 Task: Compose an email with the signature Julian Adams with the subject Update on a customer feedback and the message Could you provide an update on the implementation of the new company policy? from softage.5@softage.net to softage.9@softage.net, select the message and change font size to large, align the email to center Send the email. Finally, move the email from Sent Items to the label Artificial intelligence
Action: Mouse moved to (57, 42)
Screenshot: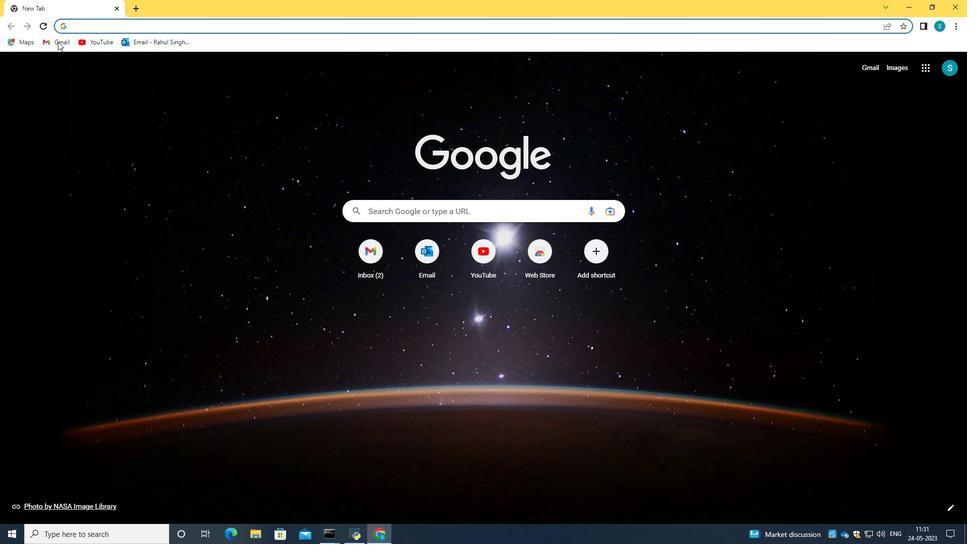 
Action: Mouse pressed left at (57, 42)
Screenshot: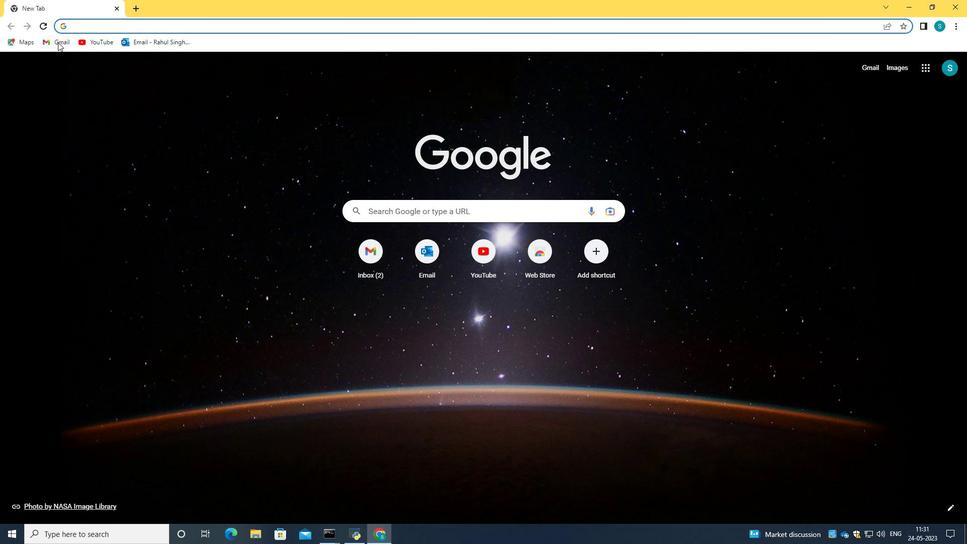 
Action: Mouse moved to (488, 151)
Screenshot: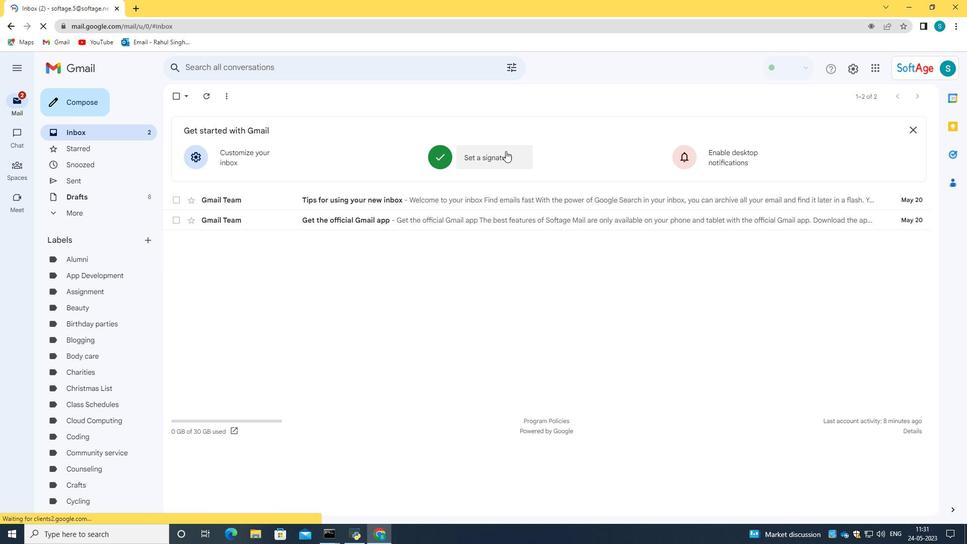 
Action: Mouse pressed left at (488, 151)
Screenshot: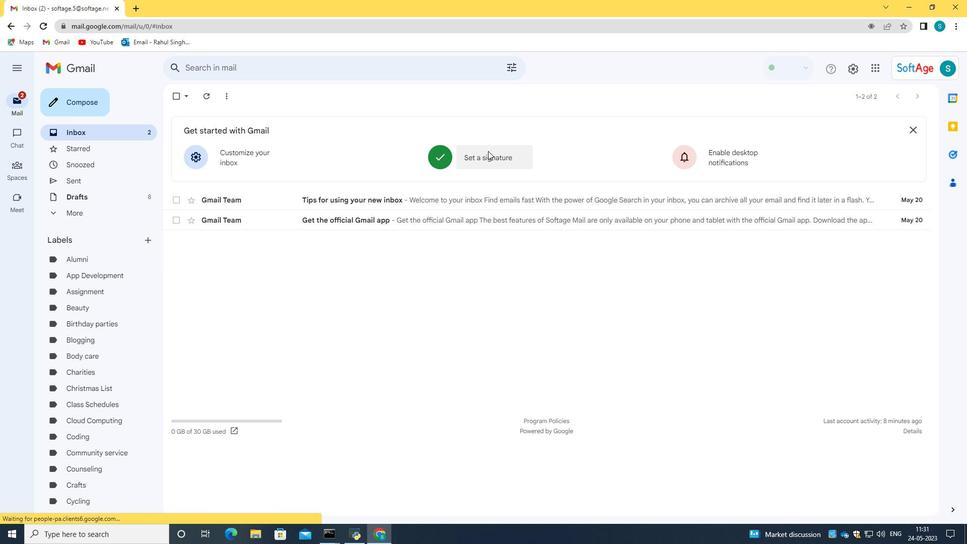 
Action: Mouse moved to (479, 240)
Screenshot: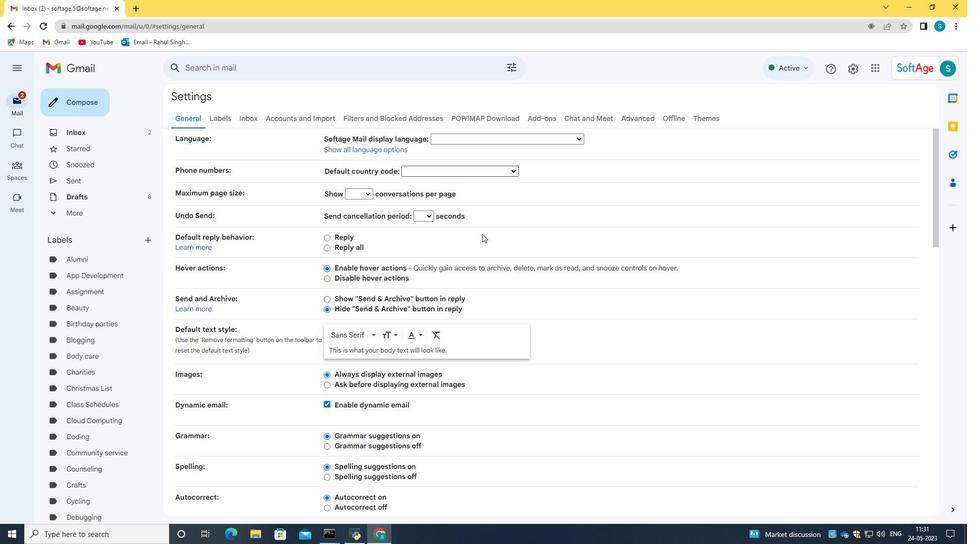 
Action: Mouse scrolled (479, 239) with delta (0, 0)
Screenshot: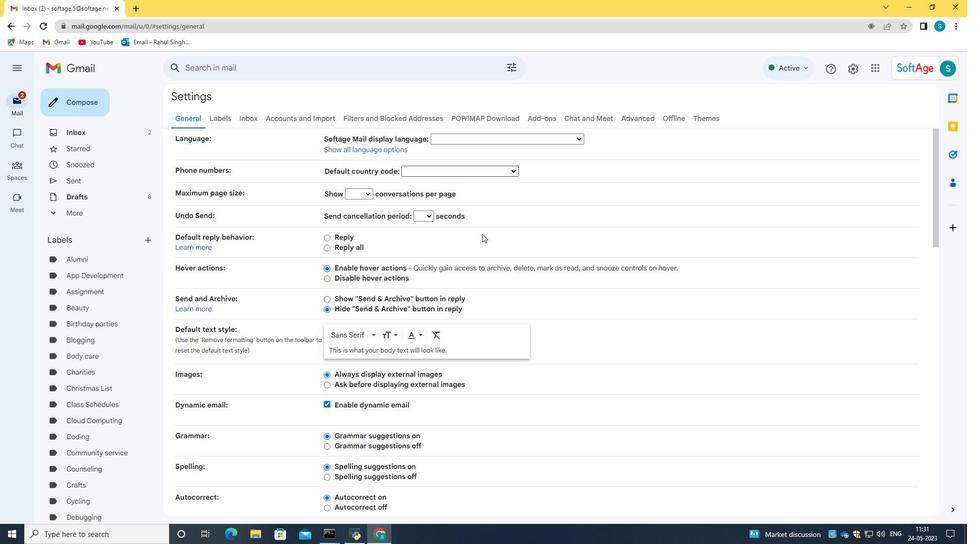 
Action: Mouse scrolled (479, 239) with delta (0, 0)
Screenshot: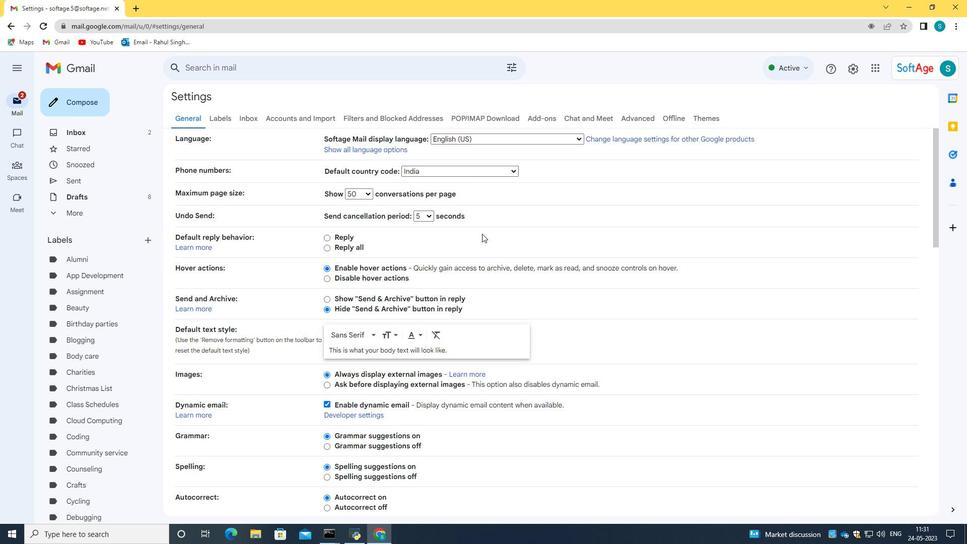 
Action: Mouse scrolled (479, 239) with delta (0, 0)
Screenshot: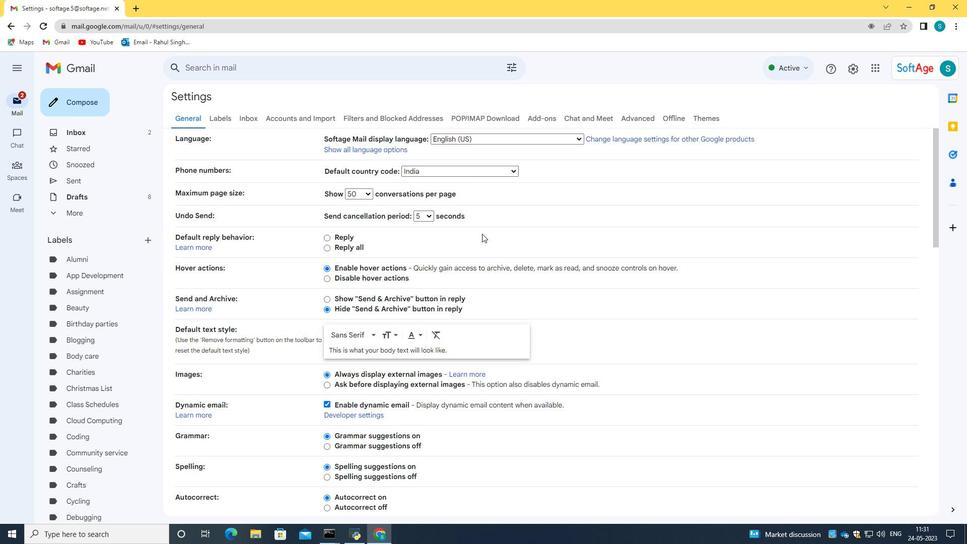 
Action: Mouse scrolled (479, 239) with delta (0, 0)
Screenshot: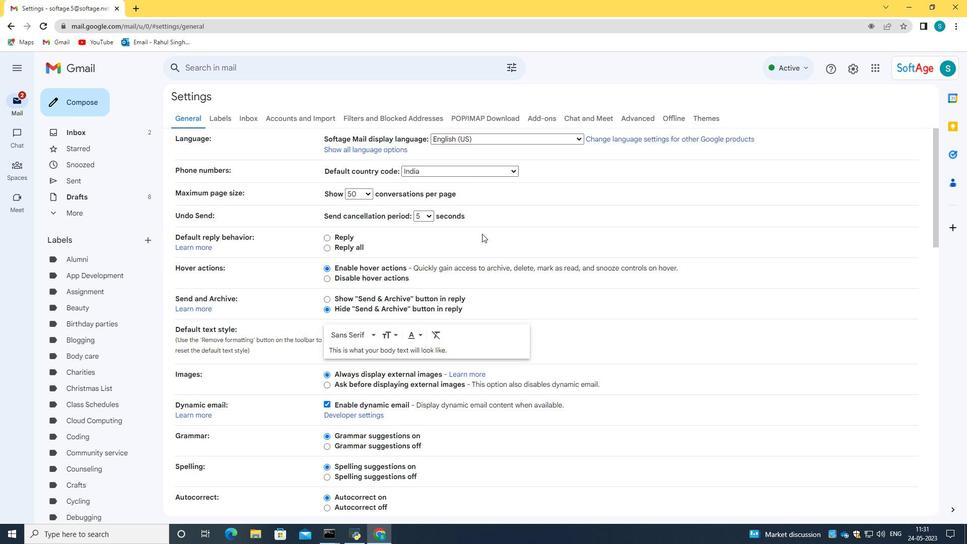 
Action: Mouse moved to (479, 240)
Screenshot: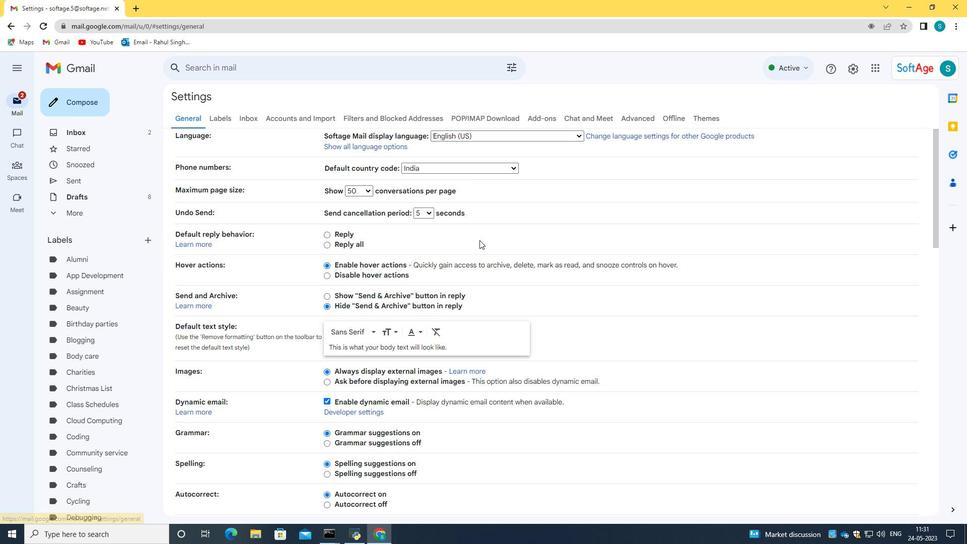 
Action: Mouse scrolled (479, 239) with delta (0, 0)
Screenshot: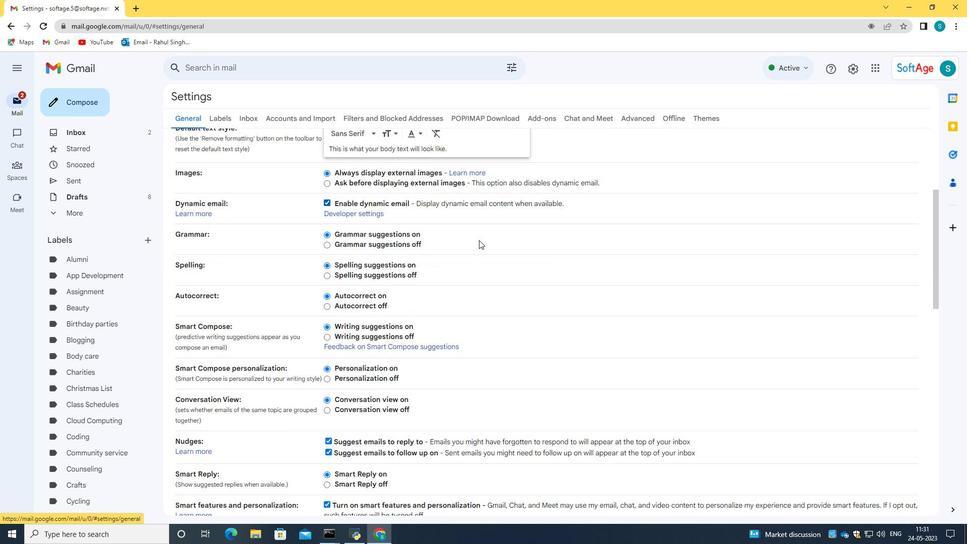 
Action: Mouse scrolled (479, 239) with delta (0, 0)
Screenshot: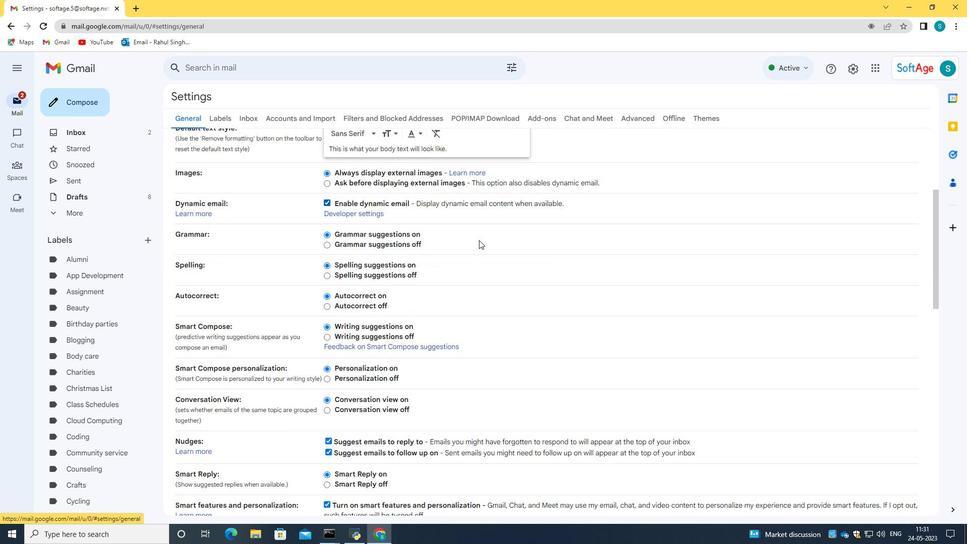 
Action: Mouse scrolled (479, 239) with delta (0, 0)
Screenshot: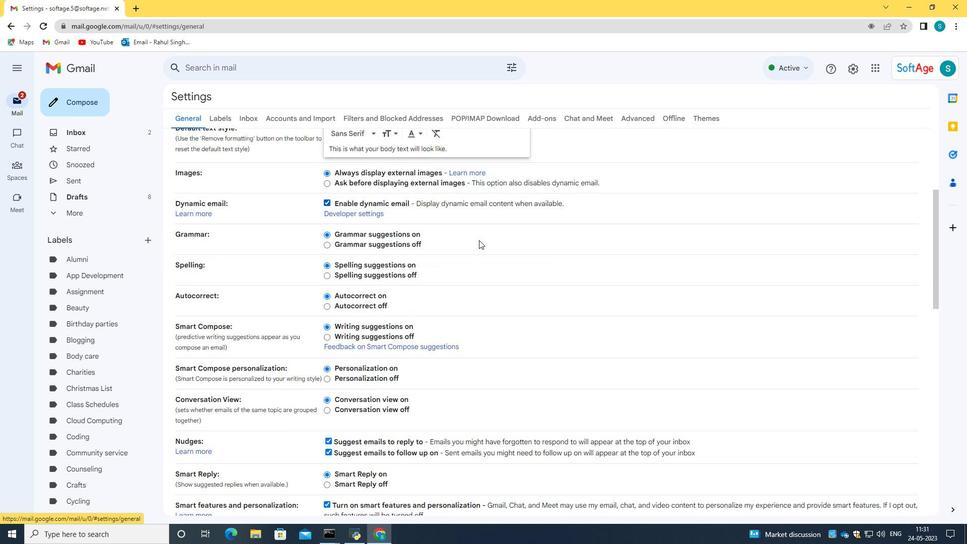 
Action: Mouse scrolled (479, 239) with delta (0, 0)
Screenshot: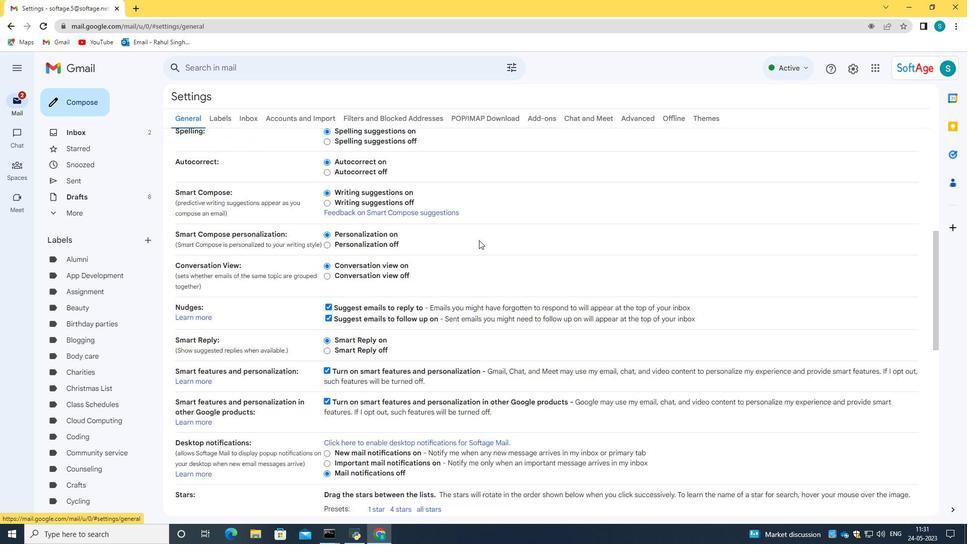 
Action: Mouse scrolled (479, 239) with delta (0, 0)
Screenshot: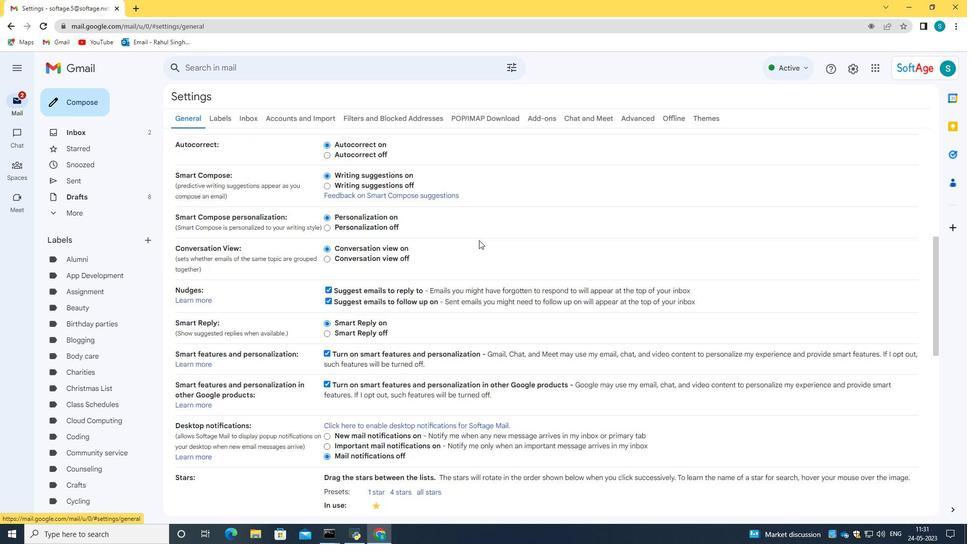 
Action: Mouse scrolled (479, 239) with delta (0, 0)
Screenshot: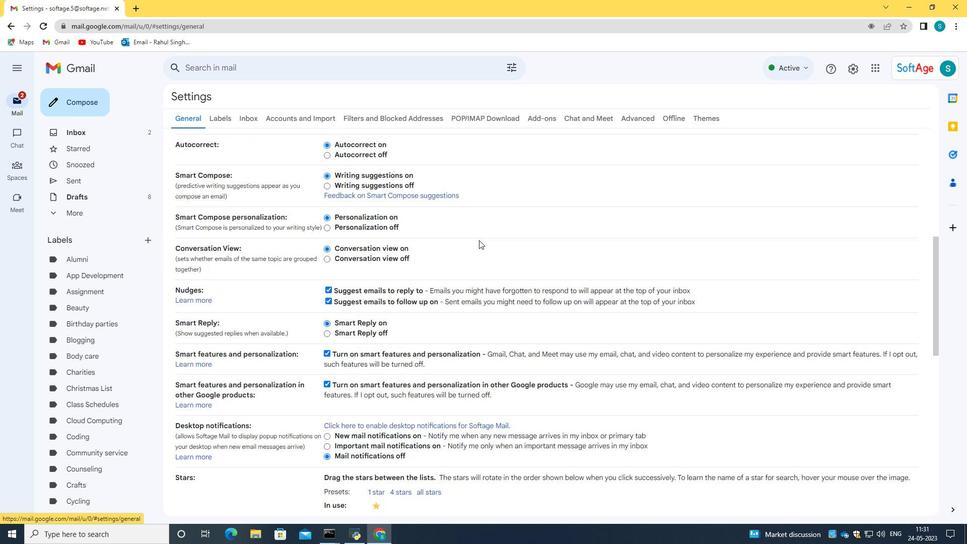 
Action: Mouse scrolled (479, 239) with delta (0, 0)
Screenshot: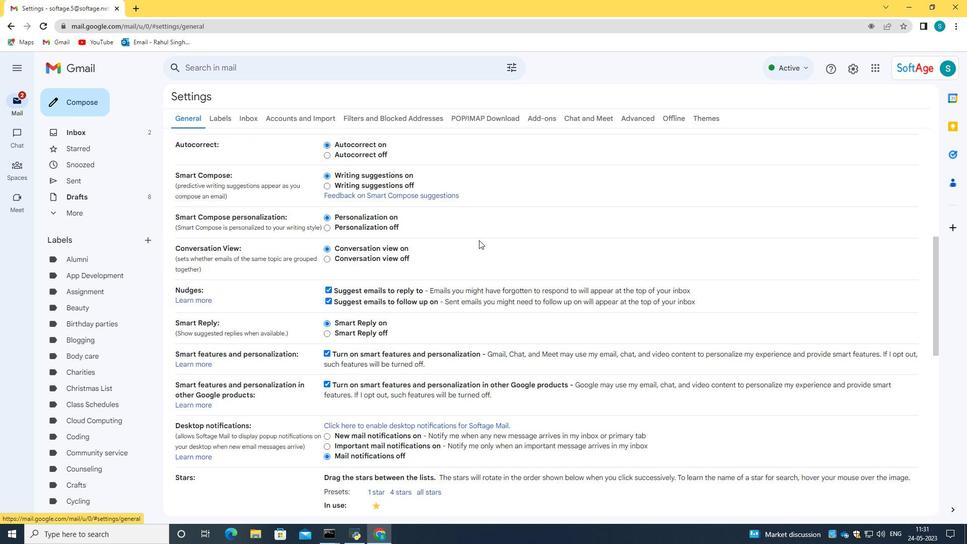 
Action: Mouse scrolled (479, 239) with delta (0, 0)
Screenshot: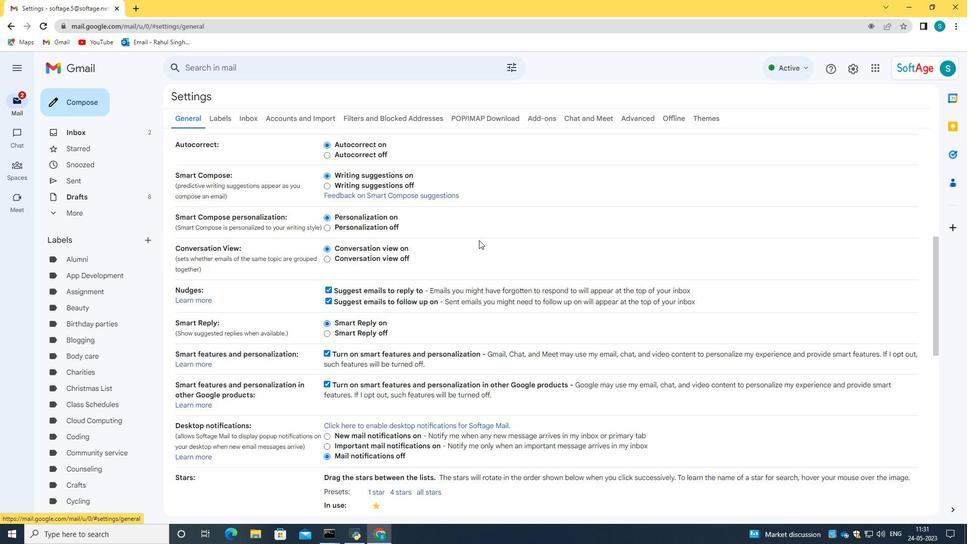 
Action: Mouse moved to (478, 242)
Screenshot: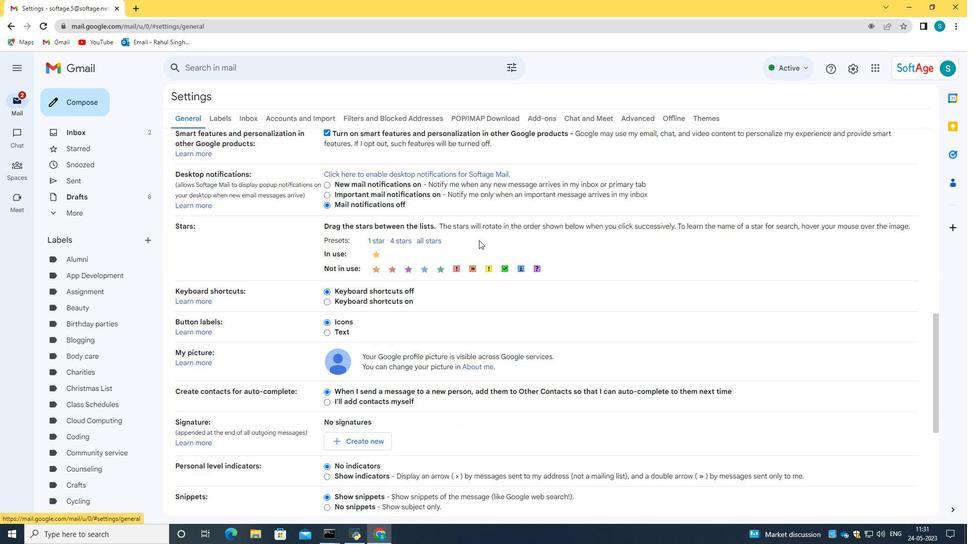 
Action: Mouse scrolled (478, 240) with delta (0, 0)
Screenshot: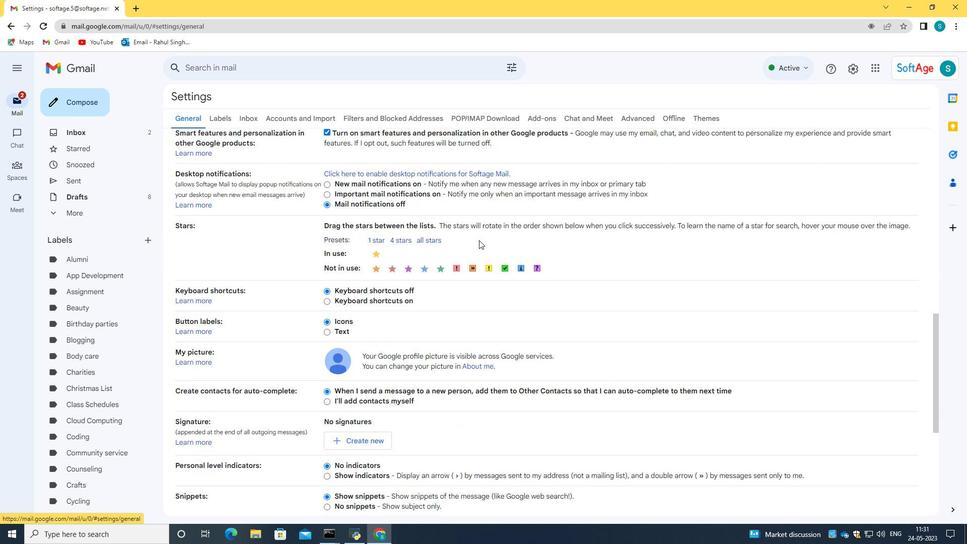 
Action: Mouse scrolled (478, 241) with delta (0, 0)
Screenshot: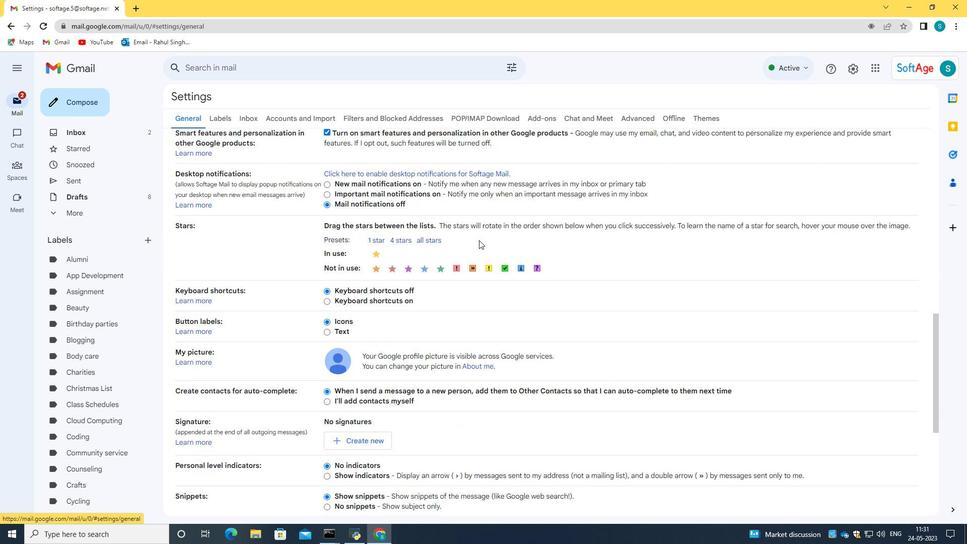 
Action: Mouse scrolled (478, 241) with delta (0, 0)
Screenshot: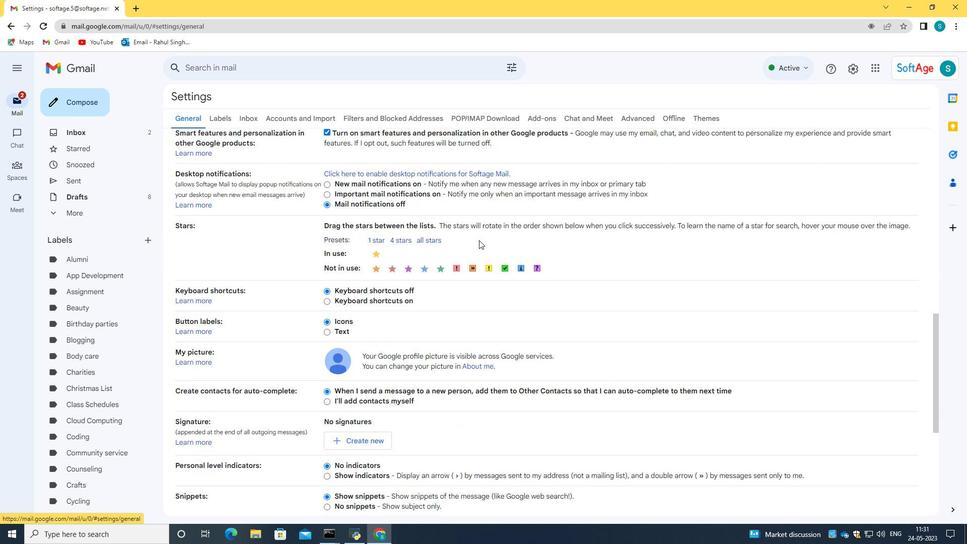 
Action: Mouse moved to (446, 342)
Screenshot: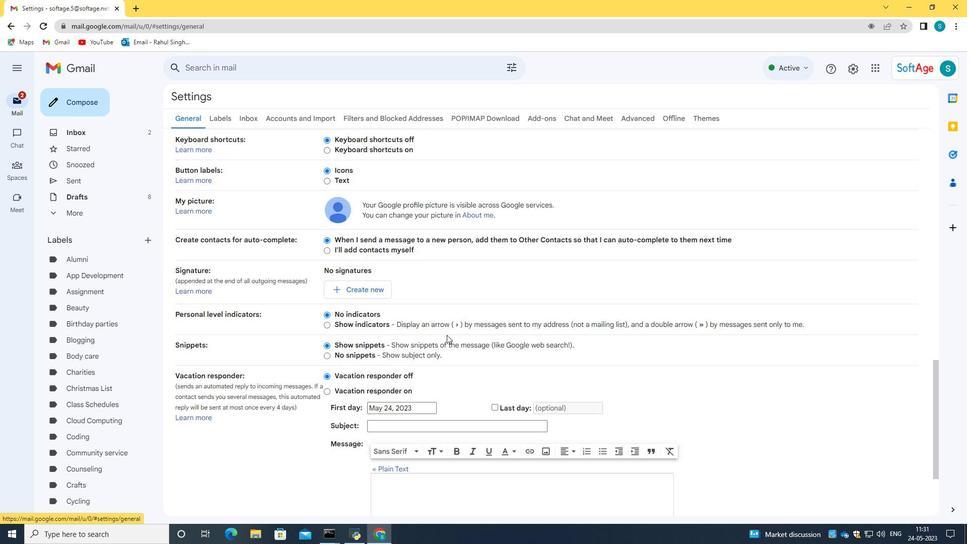 
Action: Mouse scrolled (446, 341) with delta (0, 0)
Screenshot: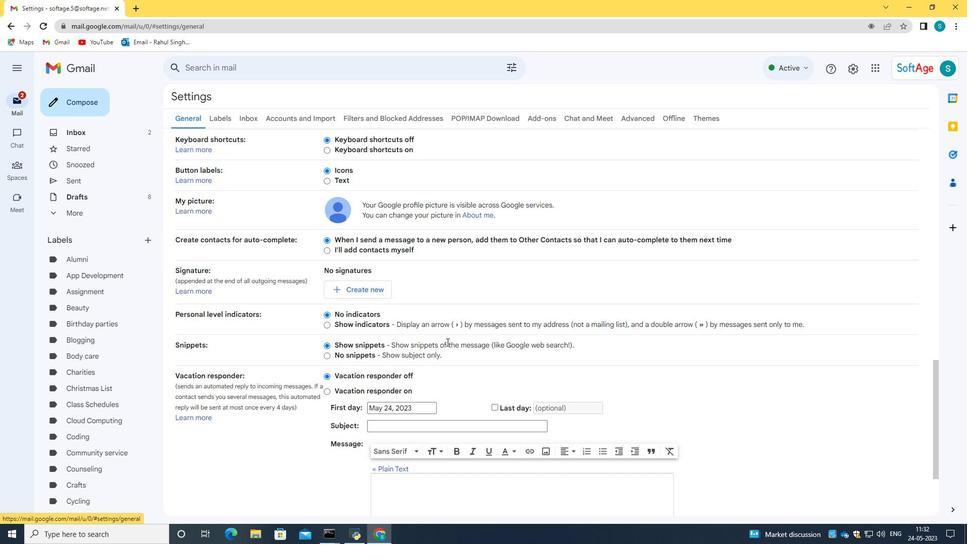 
Action: Mouse moved to (348, 225)
Screenshot: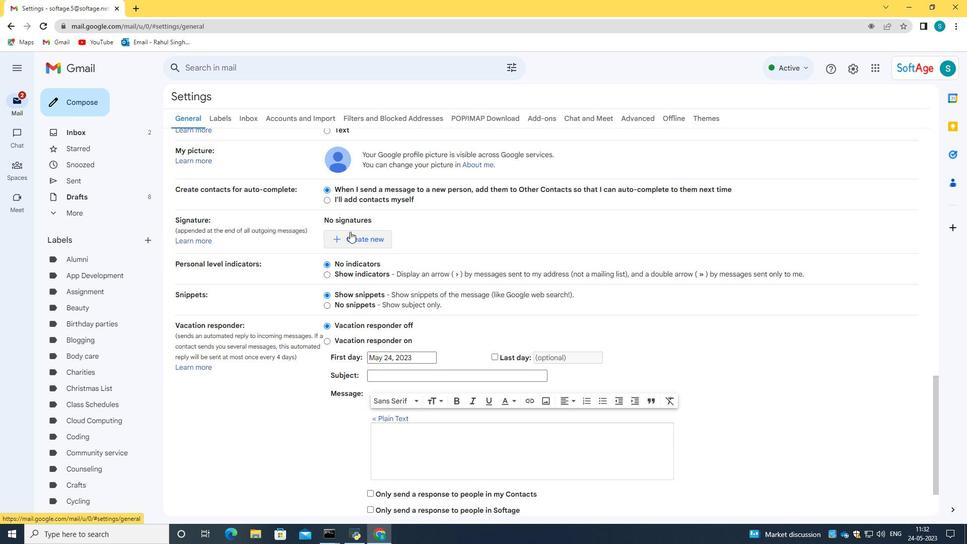 
Action: Mouse pressed left at (348, 225)
Screenshot: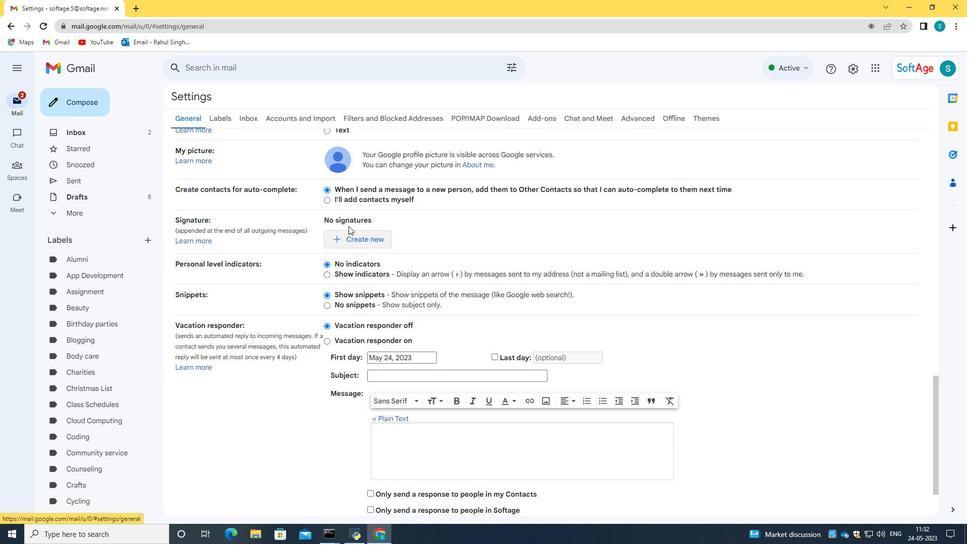 
Action: Mouse moved to (350, 242)
Screenshot: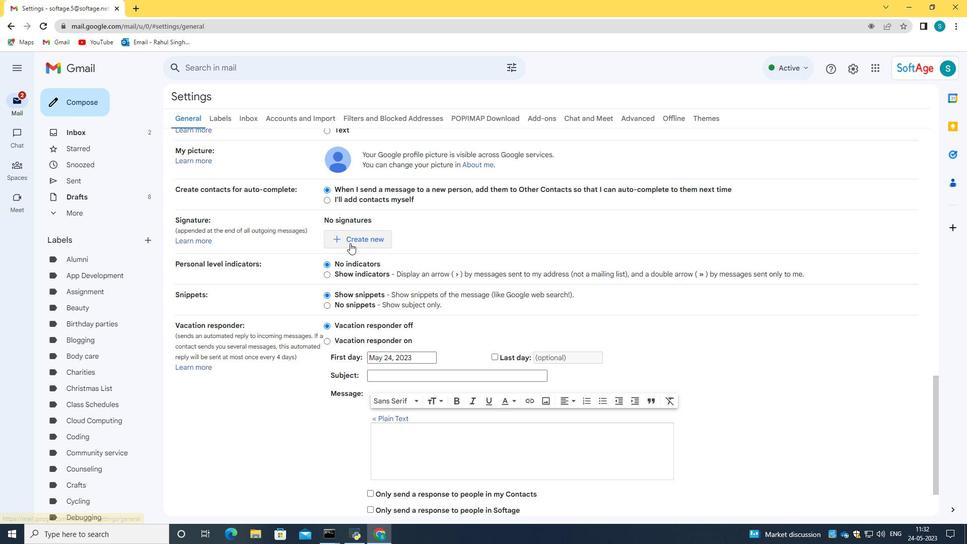 
Action: Mouse pressed left at (350, 242)
Screenshot: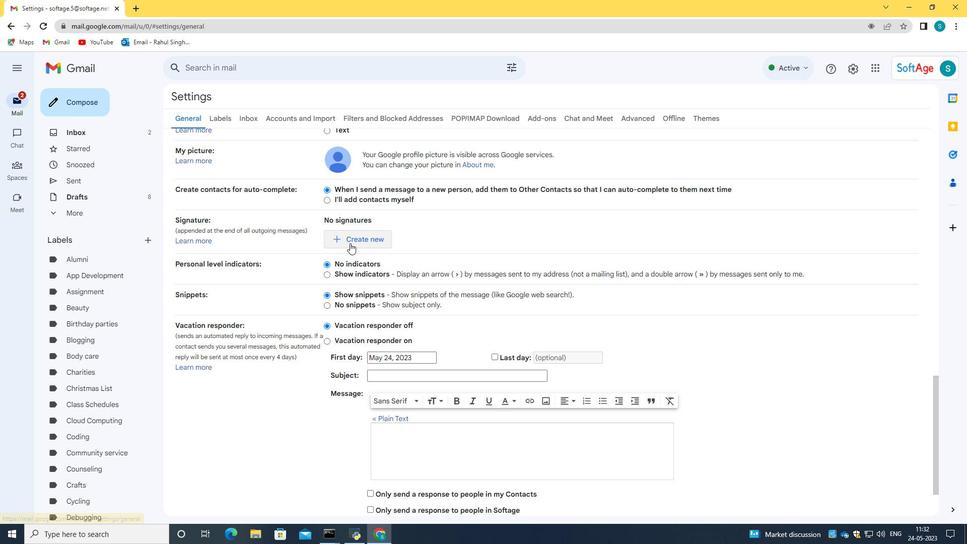 
Action: Mouse moved to (439, 299)
Screenshot: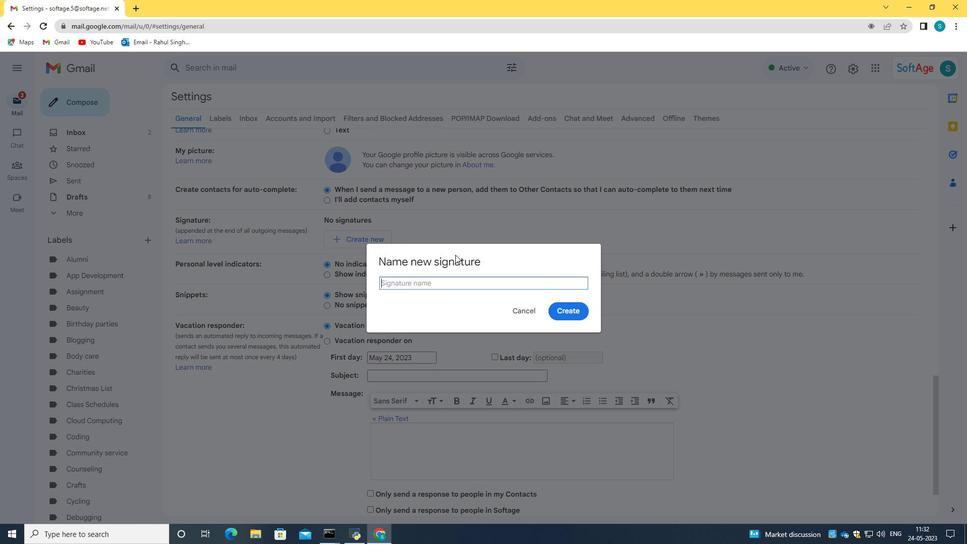 
Action: Key pressed <Key.caps_lock>J<Key.caps_lock>ulian<Key.space><Key.caps_lock>A<Key.caps_lock>dams
Screenshot: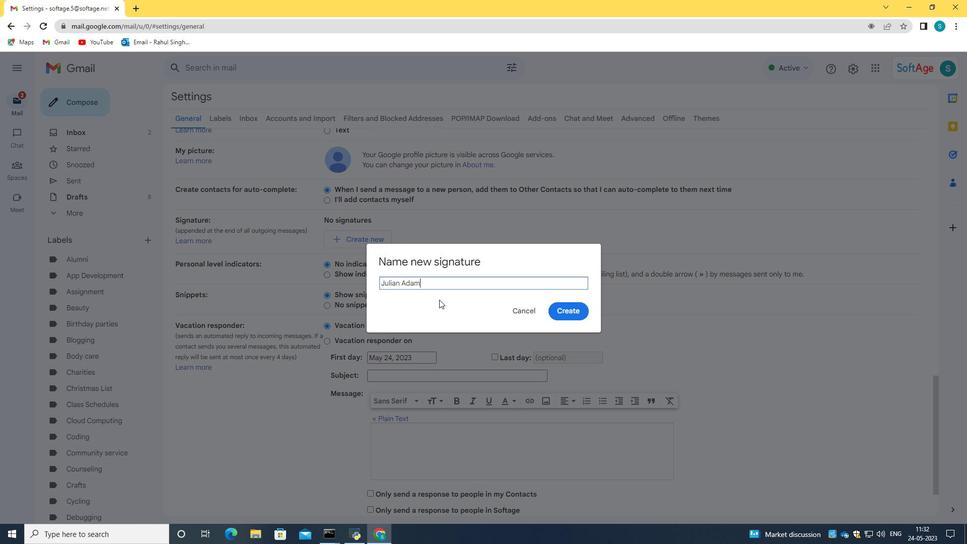 
Action: Mouse scrolled (439, 299) with delta (0, 0)
Screenshot: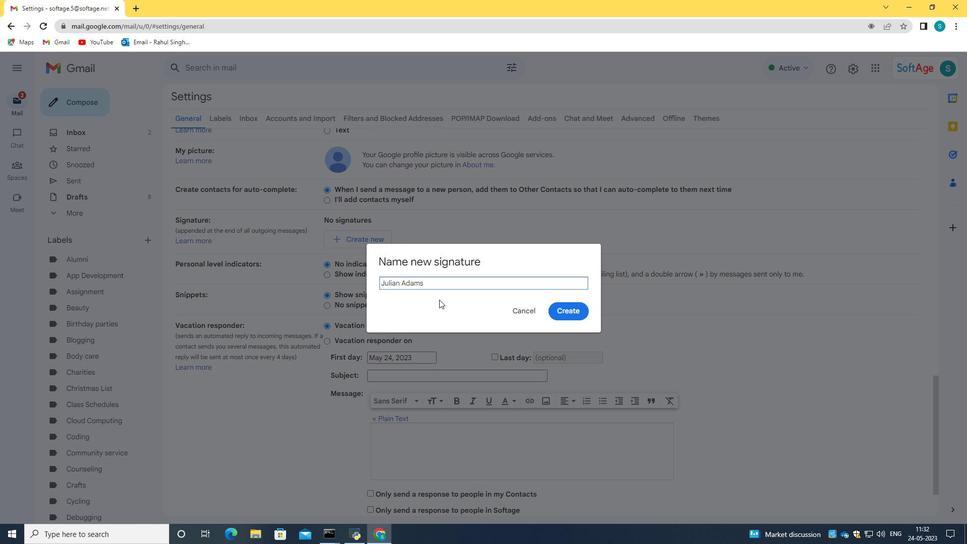 
Action: Mouse moved to (561, 305)
Screenshot: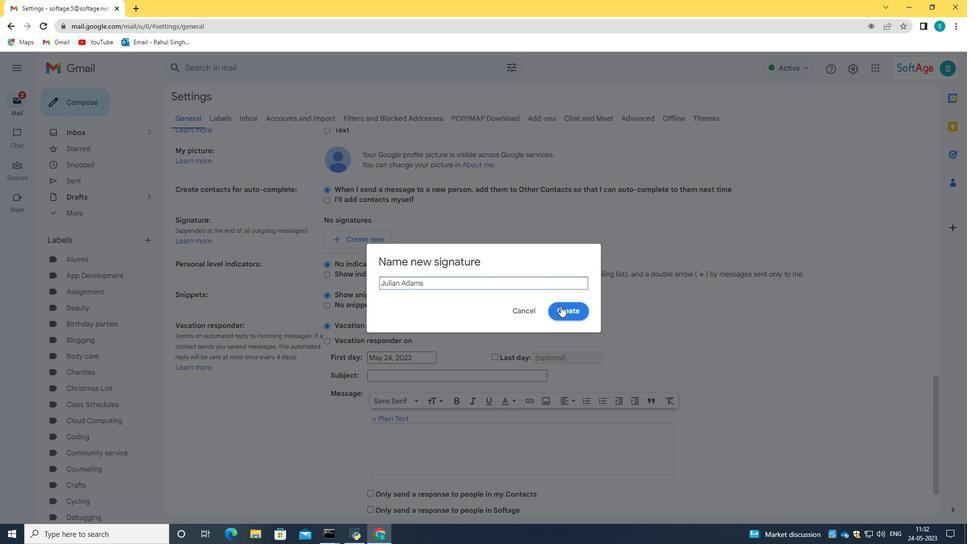 
Action: Mouse pressed left at (561, 305)
Screenshot: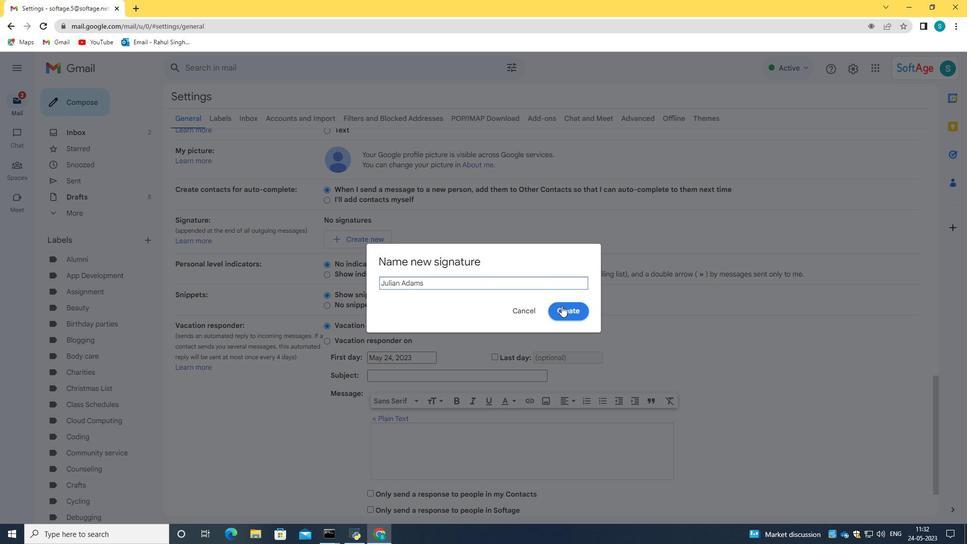 
Action: Mouse moved to (499, 251)
Screenshot: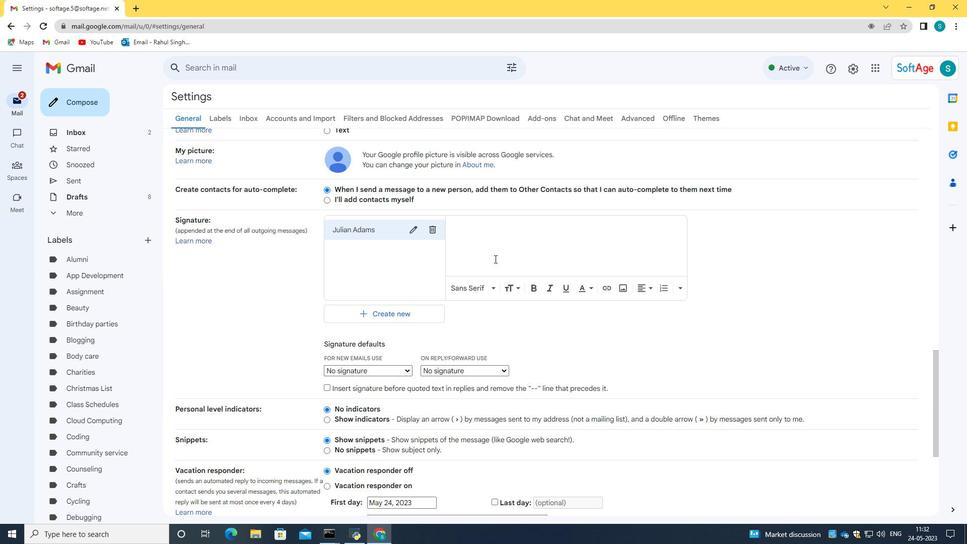 
Action: Mouse pressed left at (499, 251)
Screenshot: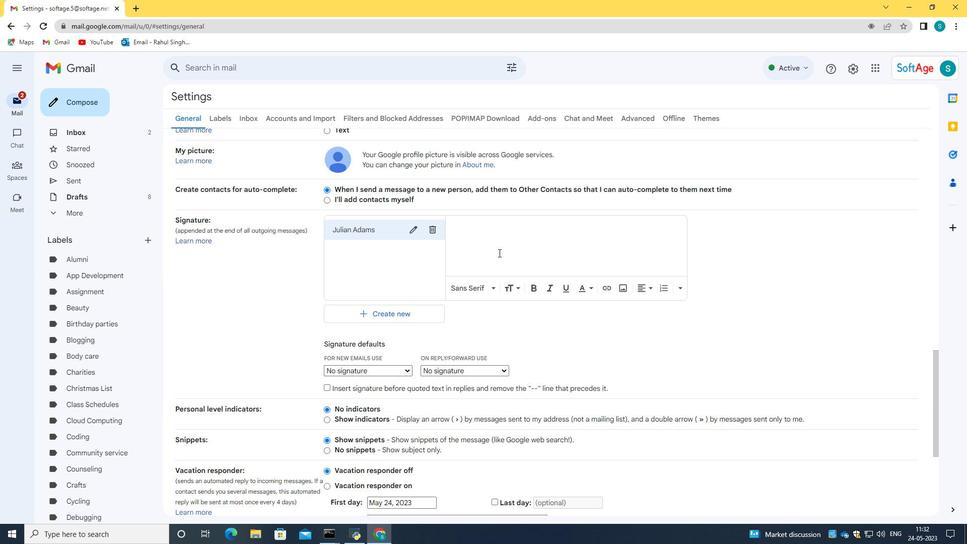 
Action: Key pressed <Key.caps_lock>J<Key.caps_lock>ulian<Key.space><Key.caps_lock>A<Key.caps_lock>dams
Screenshot: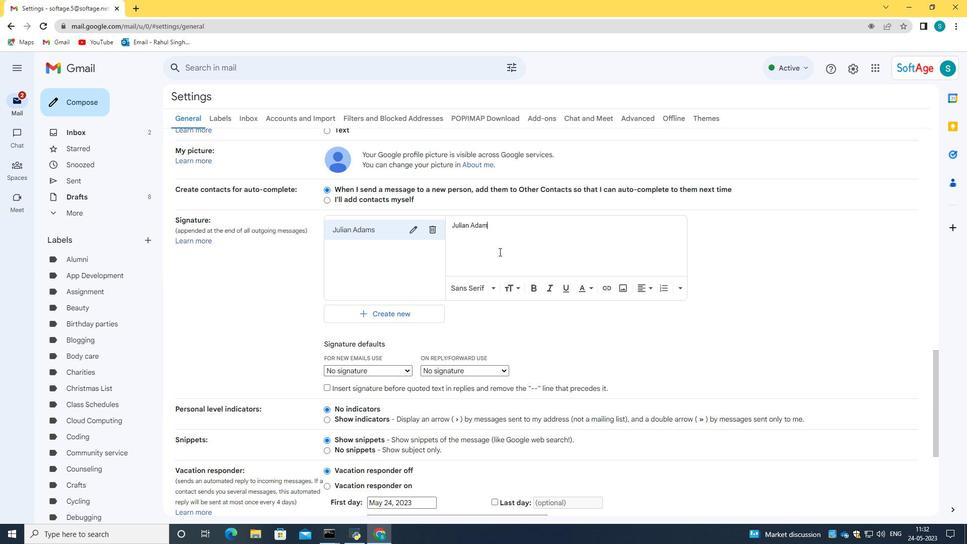 
Action: Mouse scrolled (499, 251) with delta (0, 0)
Screenshot: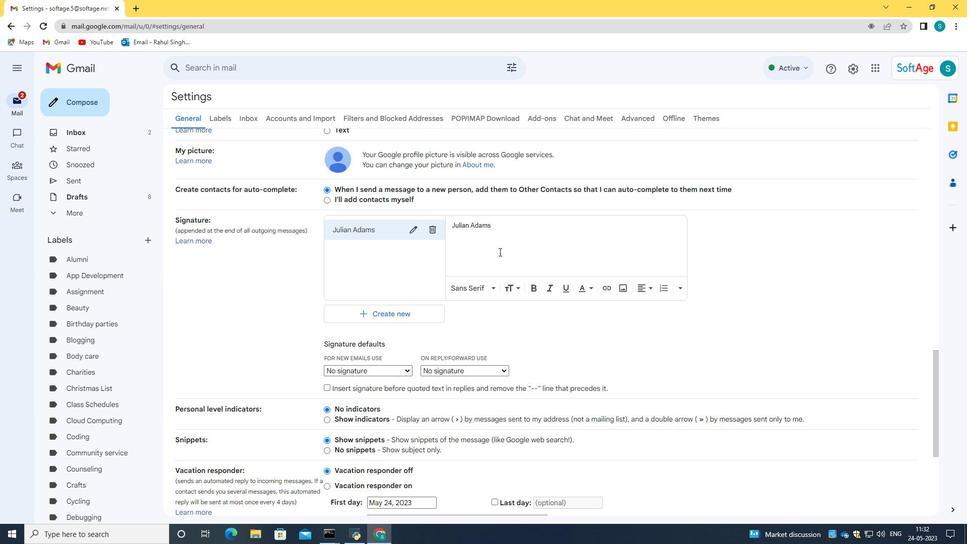 
Action: Mouse scrolled (499, 251) with delta (0, 0)
Screenshot: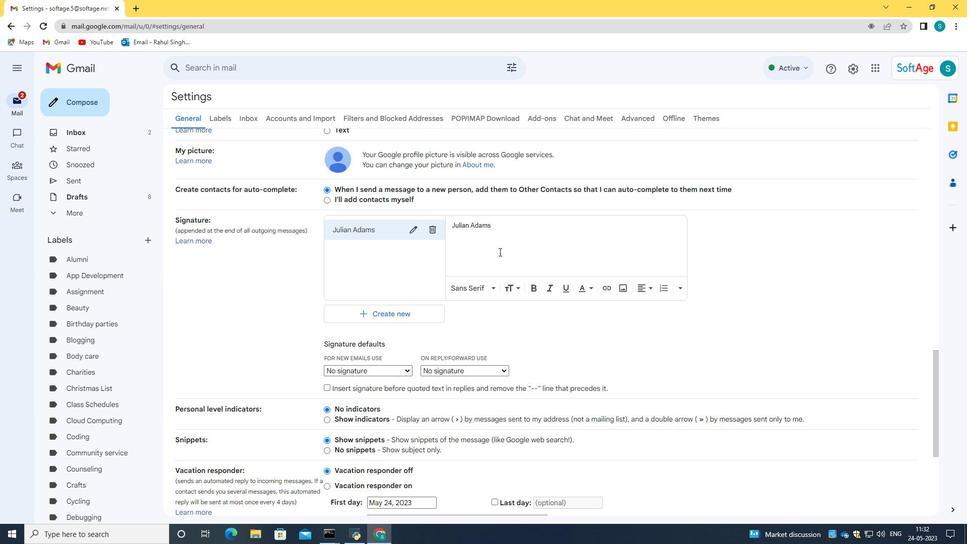 
Action: Mouse scrolled (499, 251) with delta (0, 0)
Screenshot: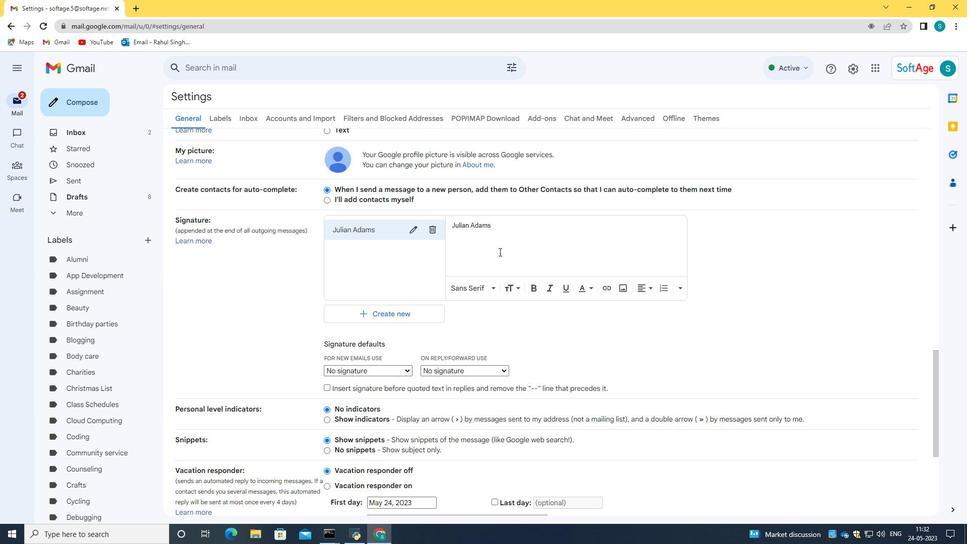 
Action: Mouse scrolled (499, 251) with delta (0, 0)
Screenshot: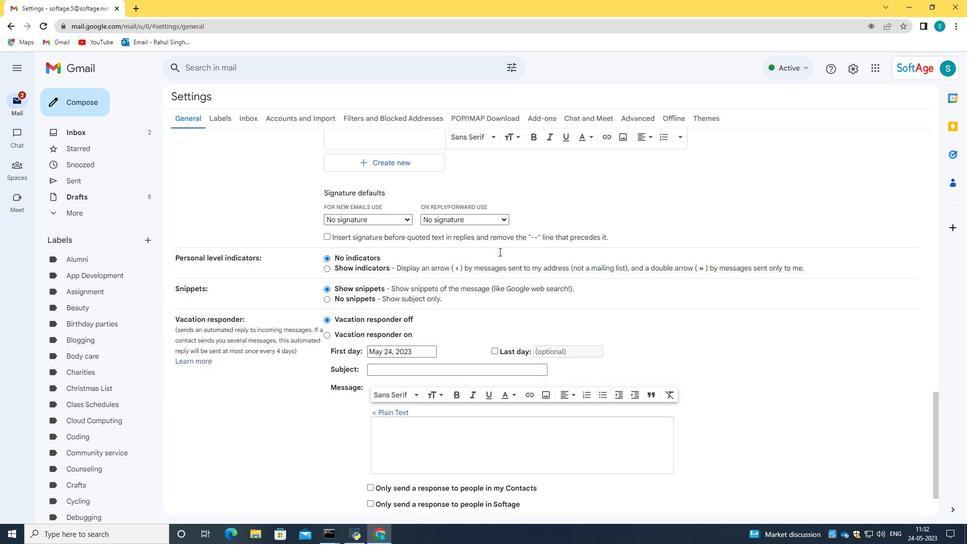 
Action: Mouse scrolled (499, 251) with delta (0, 0)
Screenshot: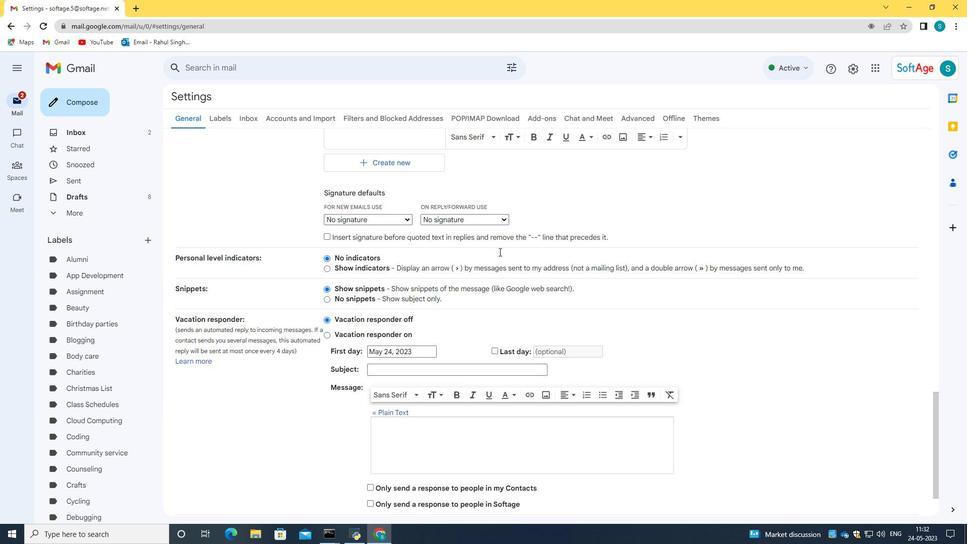 
Action: Mouse scrolled (499, 251) with delta (0, 0)
Screenshot: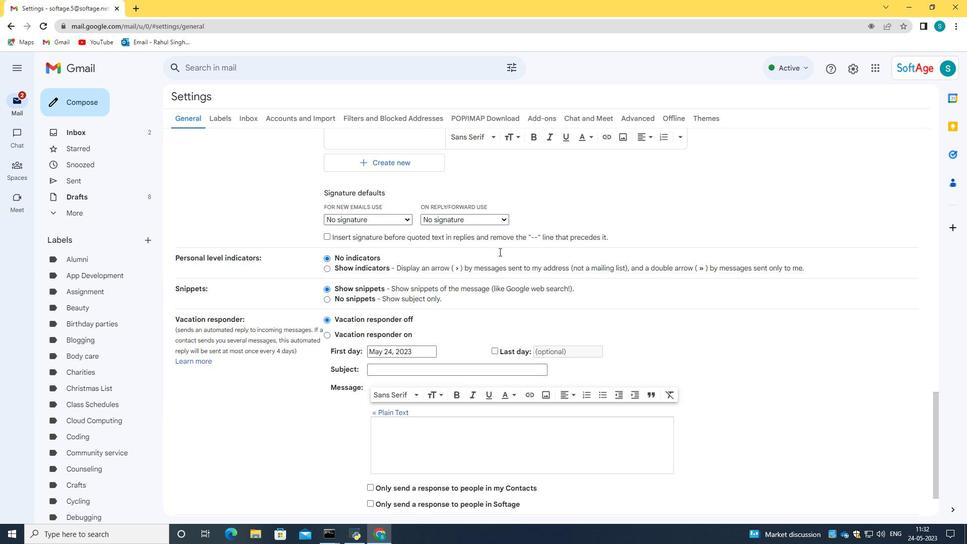 
Action: Mouse moved to (485, 339)
Screenshot: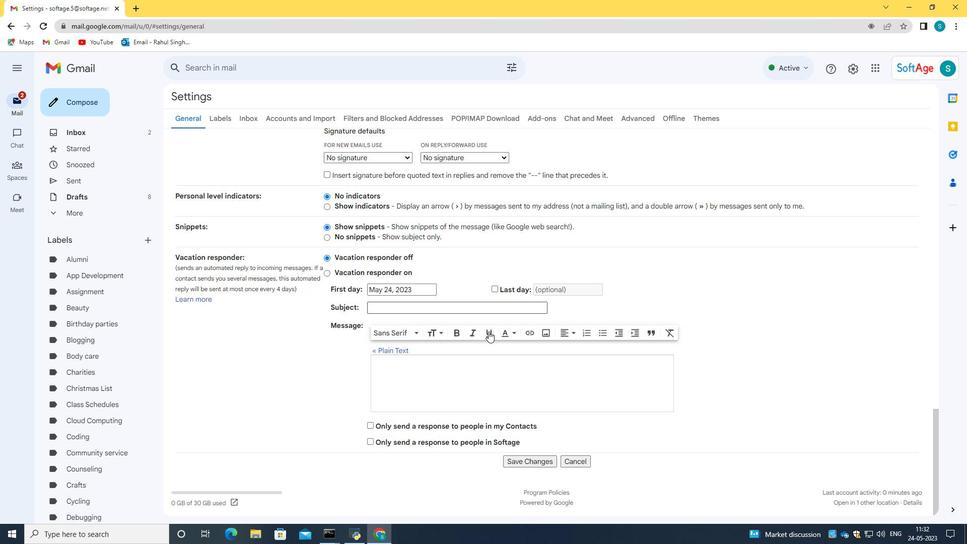 
Action: Mouse scrolled (485, 339) with delta (0, 0)
Screenshot: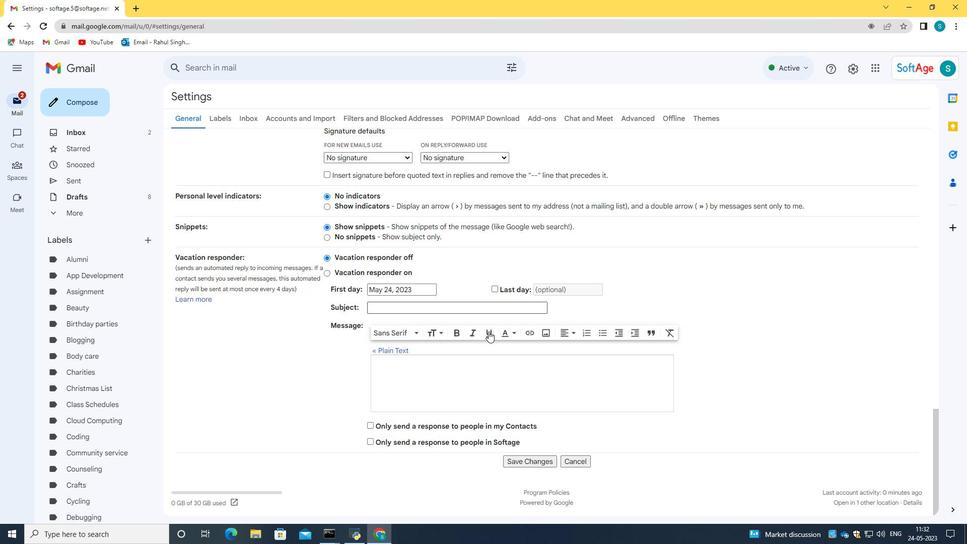 
Action: Mouse moved to (518, 463)
Screenshot: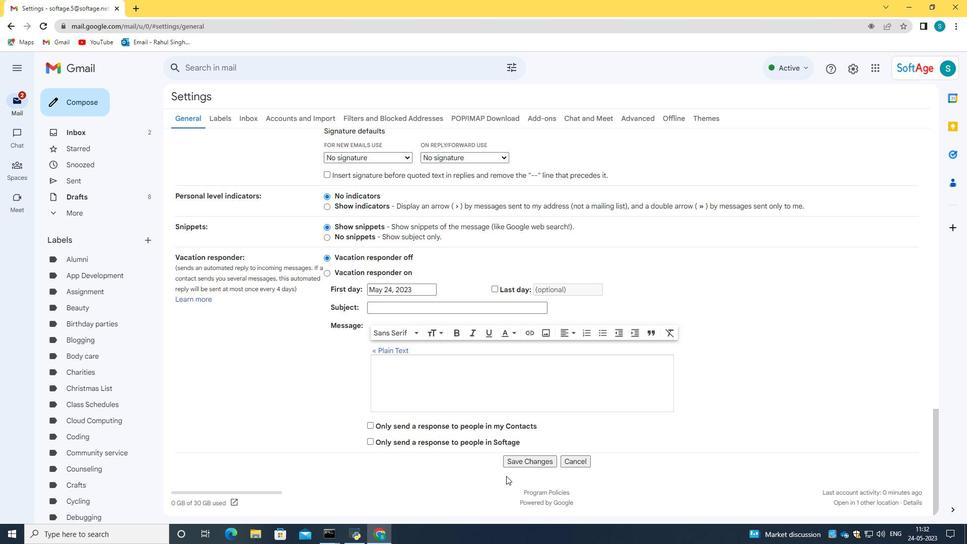 
Action: Mouse pressed left at (518, 463)
Screenshot: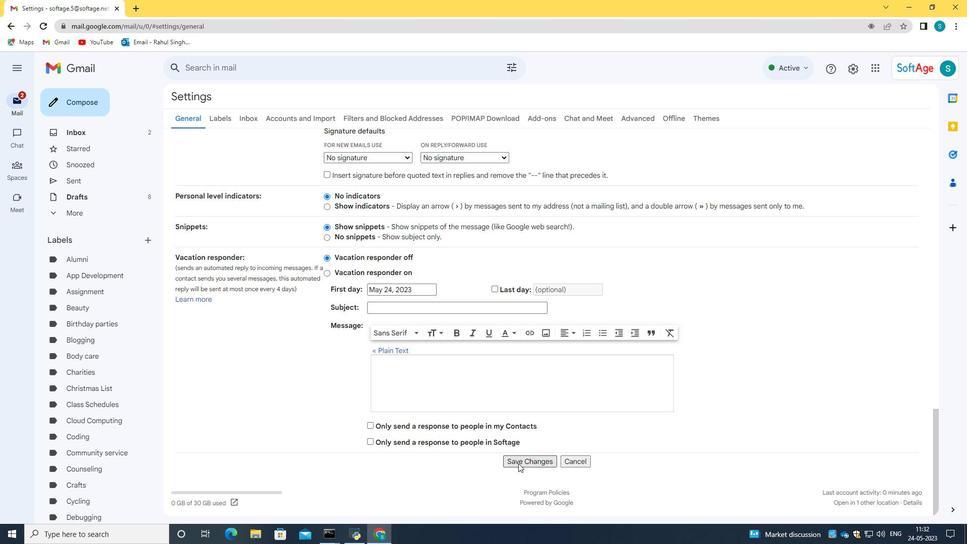 
Action: Mouse moved to (80, 100)
Screenshot: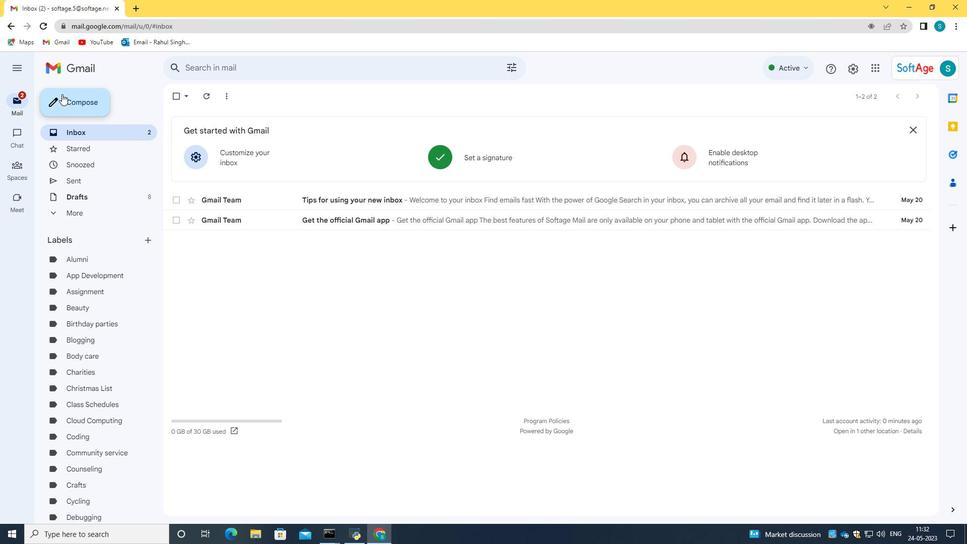 
Action: Mouse pressed left at (80, 100)
Screenshot: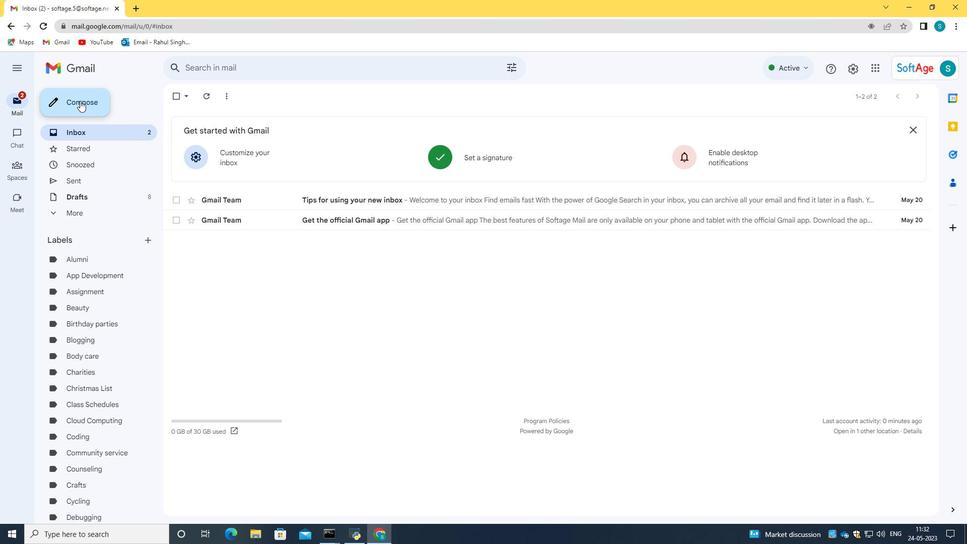 
Action: Mouse moved to (906, 222)
Screenshot: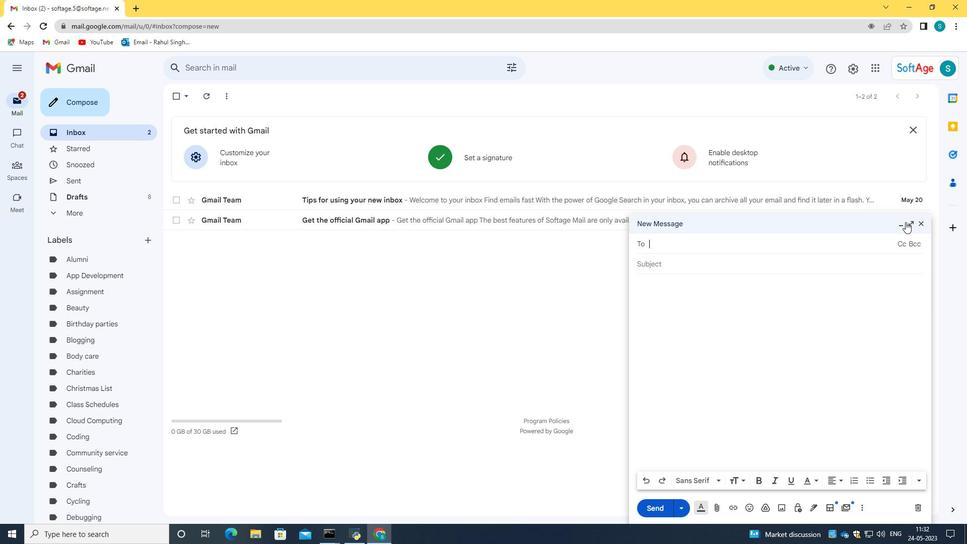 
Action: Mouse pressed left at (906, 222)
Screenshot: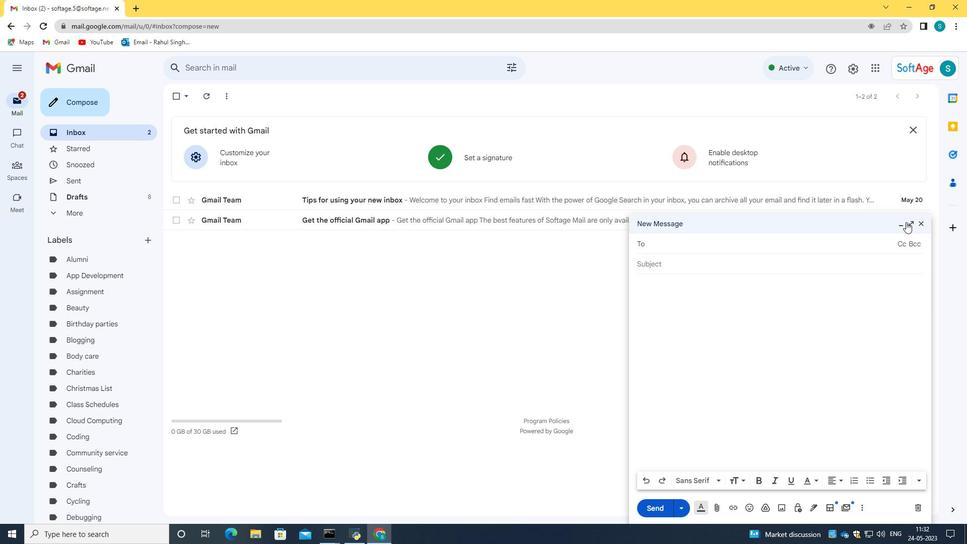
Action: Mouse moved to (911, 514)
Screenshot: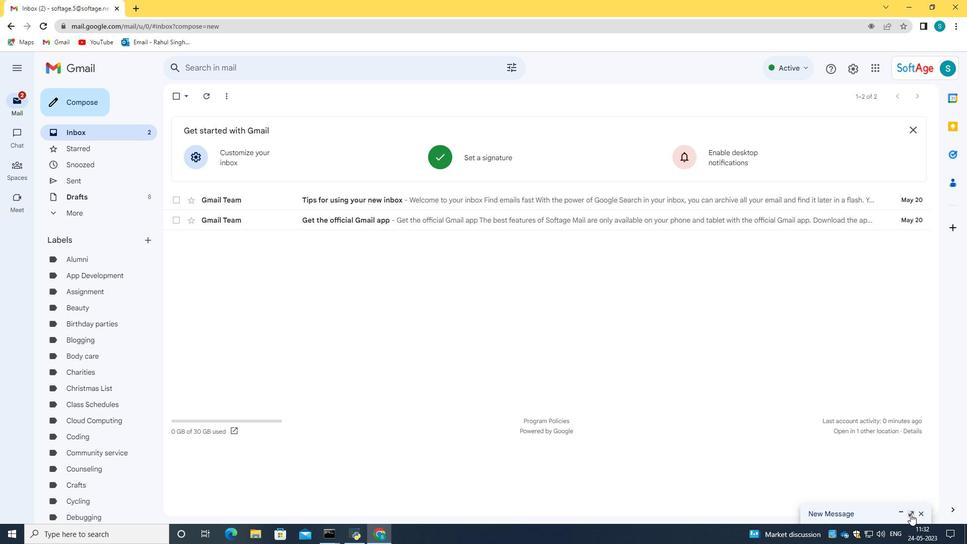 
Action: Mouse pressed left at (911, 514)
Screenshot: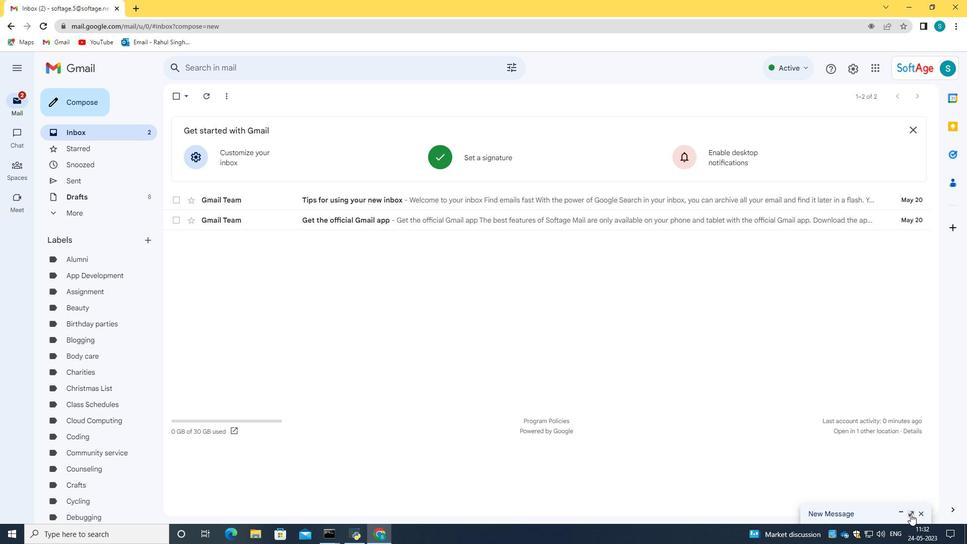 
Action: Mouse moved to (267, 495)
Screenshot: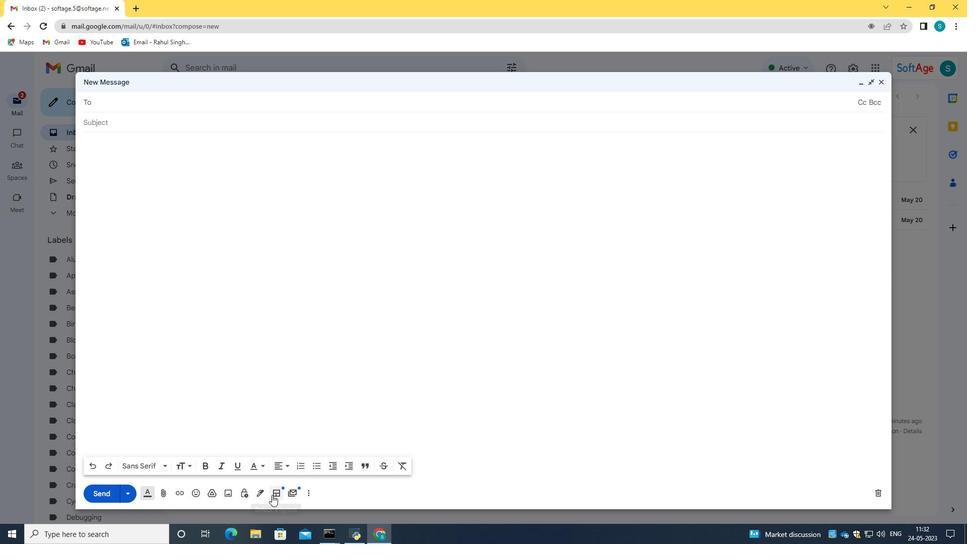 
Action: Mouse pressed left at (267, 495)
Screenshot: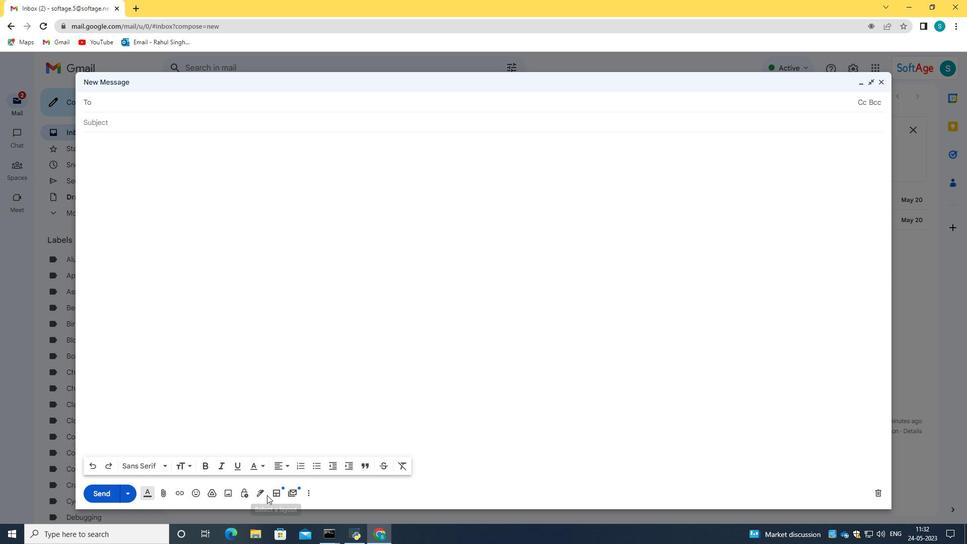 
Action: Mouse moved to (257, 493)
Screenshot: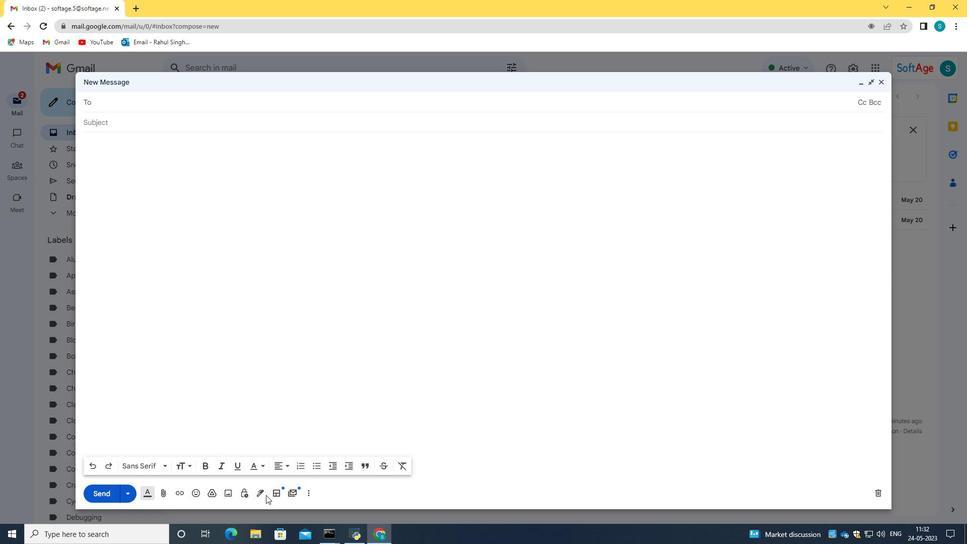 
Action: Mouse pressed left at (257, 493)
Screenshot: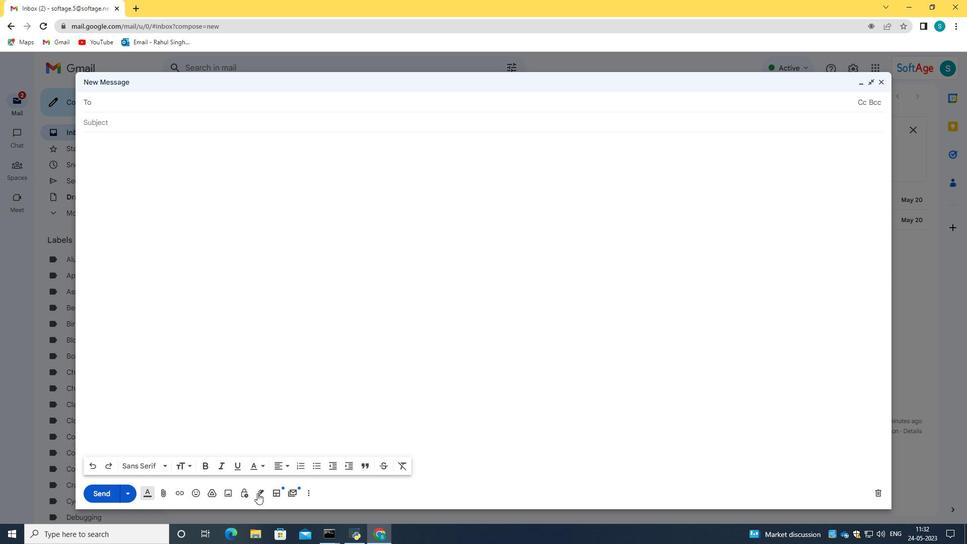 
Action: Mouse moved to (305, 473)
Screenshot: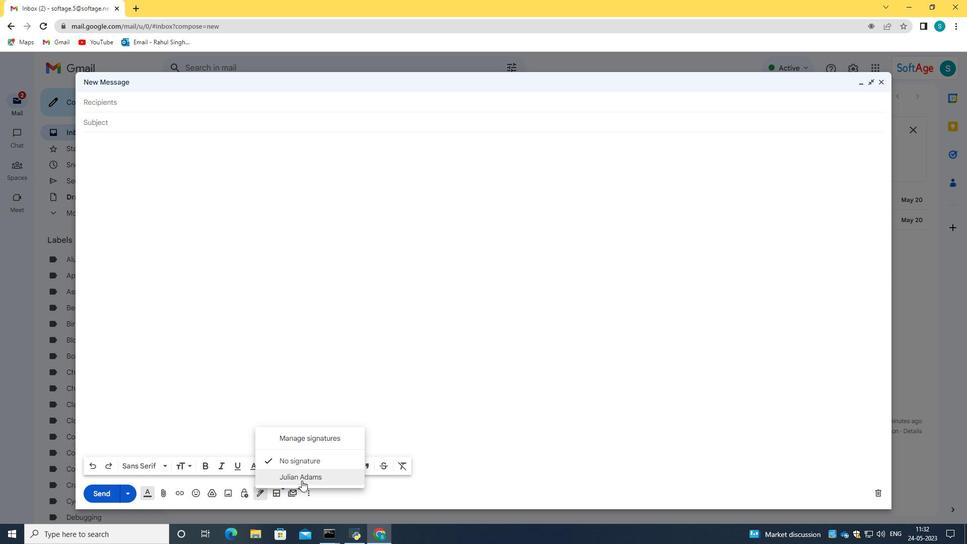 
Action: Mouse pressed left at (305, 473)
Screenshot: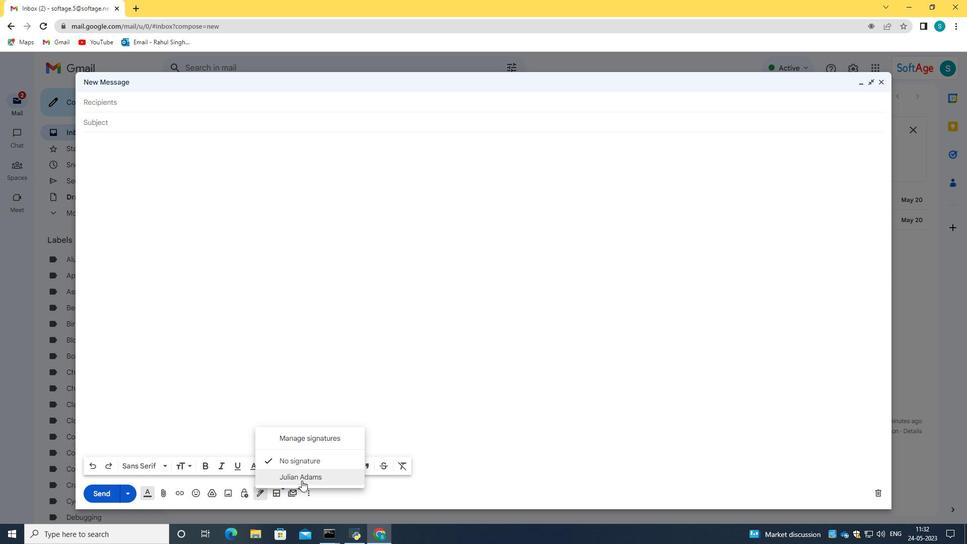 
Action: Mouse moved to (121, 127)
Screenshot: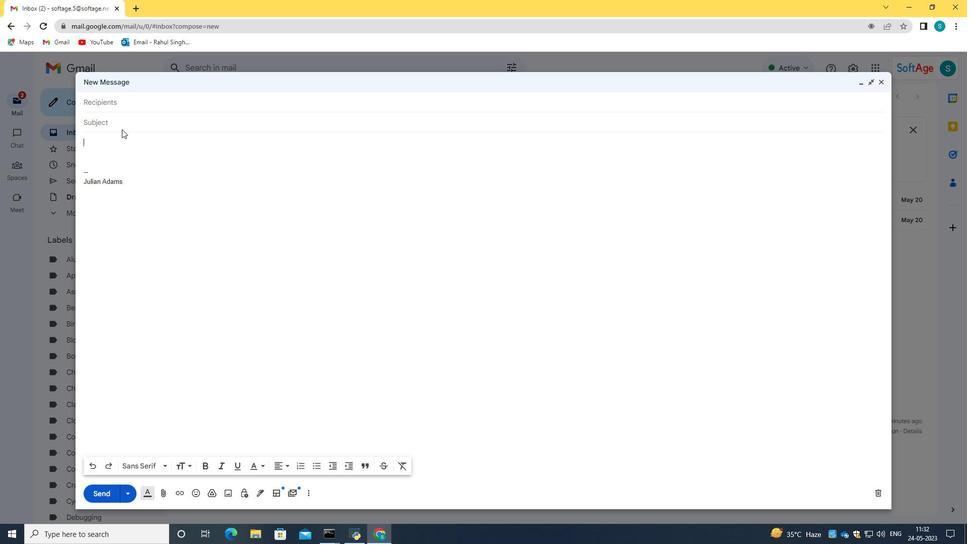 
Action: Mouse pressed left at (121, 127)
Screenshot: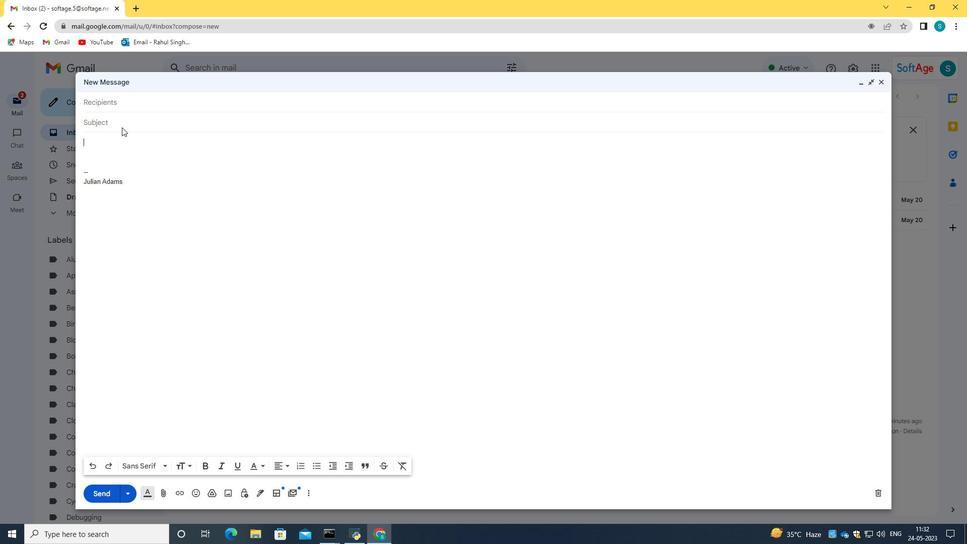 
Action: Key pressed <Key.caps_lock>U<Key.caps_lock>pdate<Key.space>on<Key.space>a<Key.space>customer<Key.space>fed<Key.backspace>edback<Key.space>and<Key.space>ther<Key.backspace>c<Key.space><Key.backspace><Key.backspace><Key.space>mas<Key.backspace><Key.backspace><Key.backspace><Key.backspace><Key.backspace><Key.backspace><Key.backspace><Key.backspace><Key.backspace><Key.backspace><Key.backspace>
Screenshot: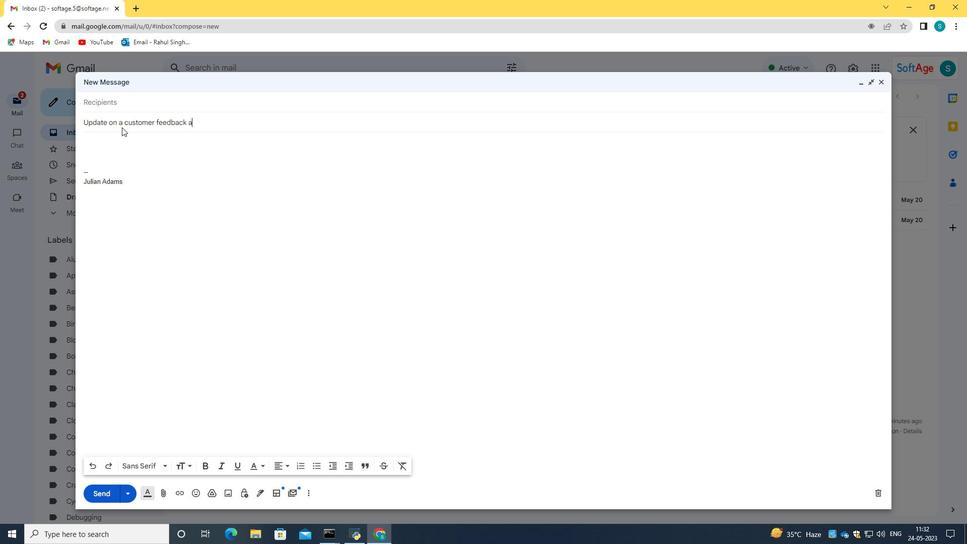 
Action: Mouse moved to (119, 140)
Screenshot: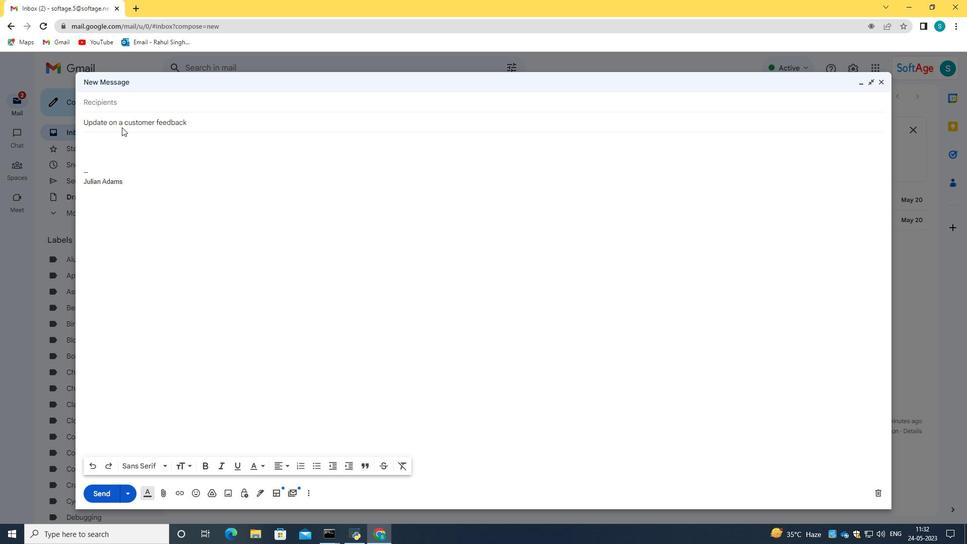 
Action: Mouse pressed left at (119, 140)
Screenshot: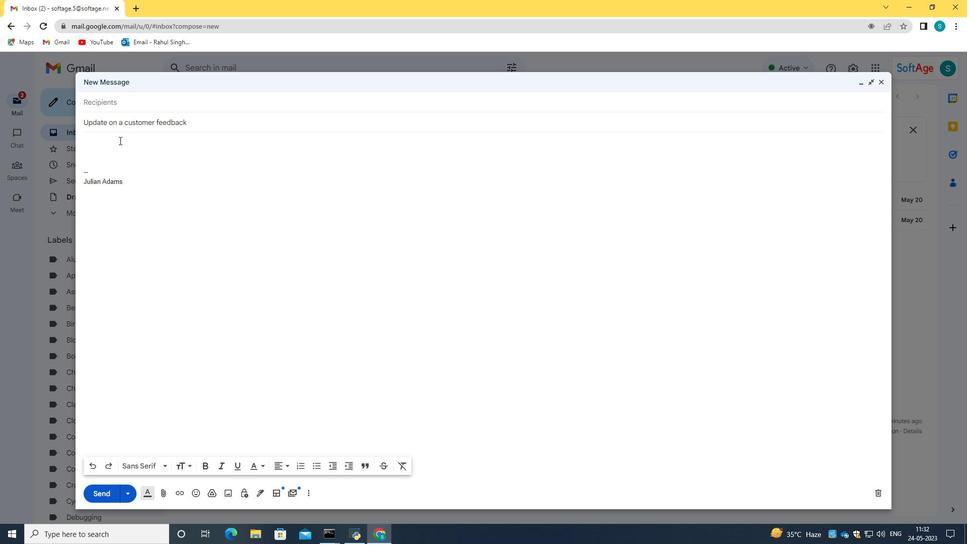 
Action: Key pressed <Key.caps_lock>C<Key.caps_lock>ould<Key.space>you<Key.space>provide<Key.space>an<Key.space>update<Key.space>on<Key.space>the<Key.space>implementation<Key.space>of<Key.space>the<Key.space>newo<Key.backspace><Key.space>companyy<Key.space><Key.backspace><Key.backspace><Key.space><Key.backspace>y<Key.space>policy<Key.shift_r>?
Screenshot: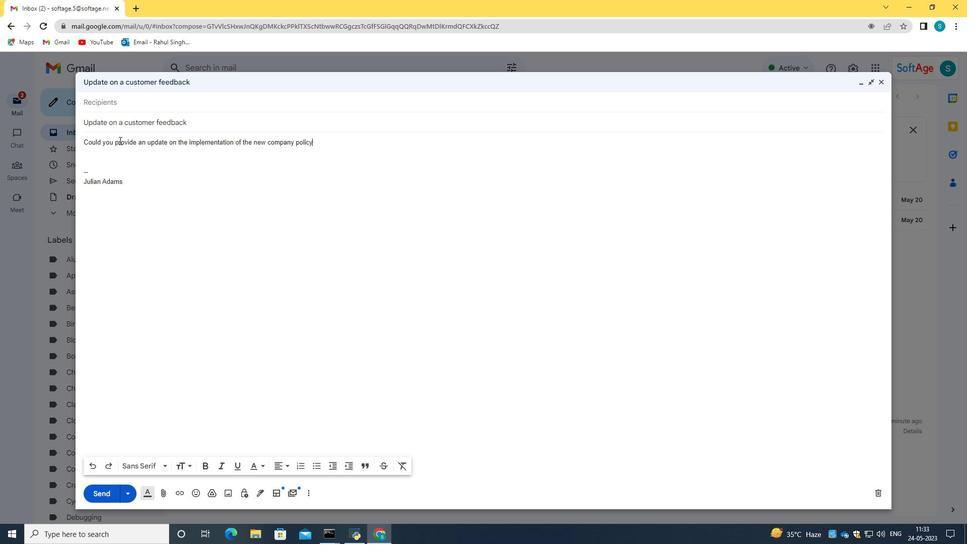 
Action: Mouse moved to (124, 105)
Screenshot: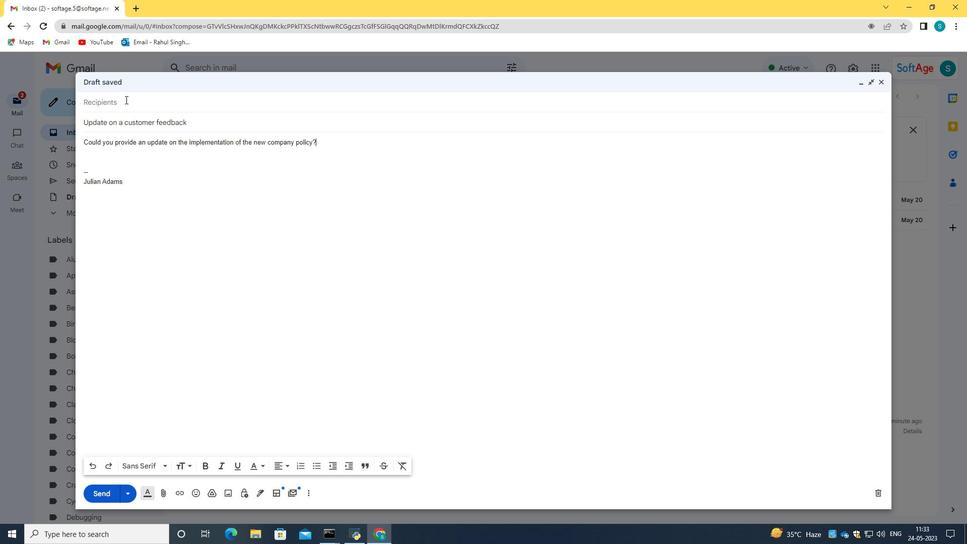 
Action: Mouse pressed left at (124, 105)
Screenshot: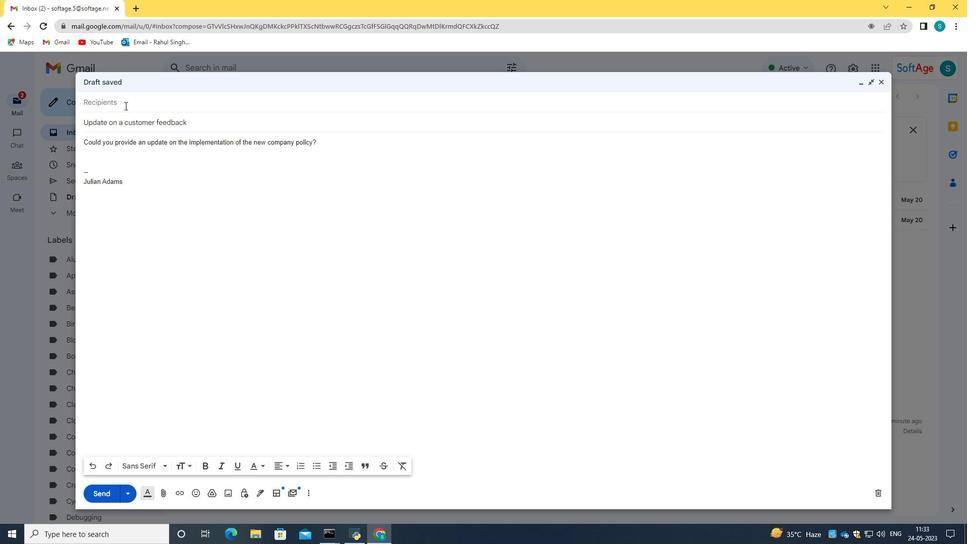 
Action: Key pressed softage.9<Key.shift>@softage.net
Screenshot: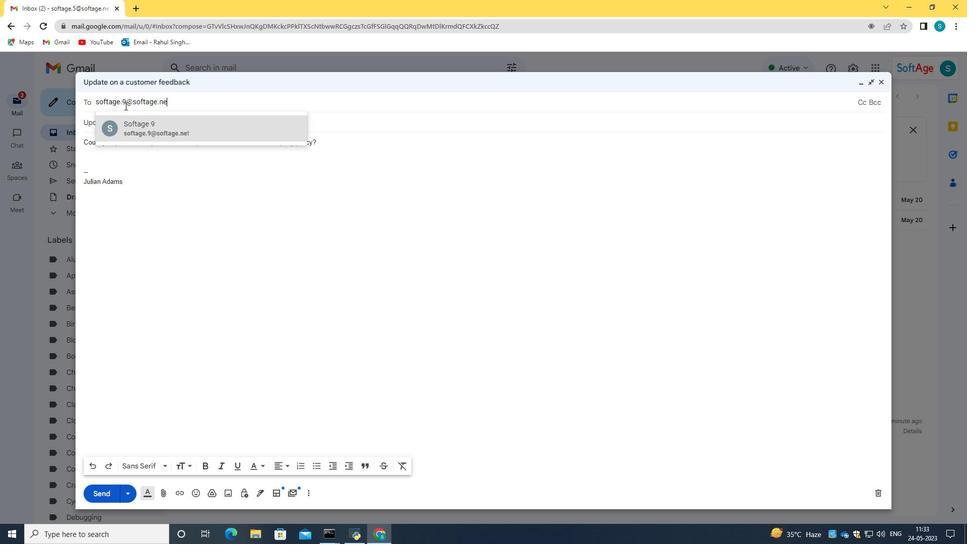 
Action: Mouse moved to (178, 131)
Screenshot: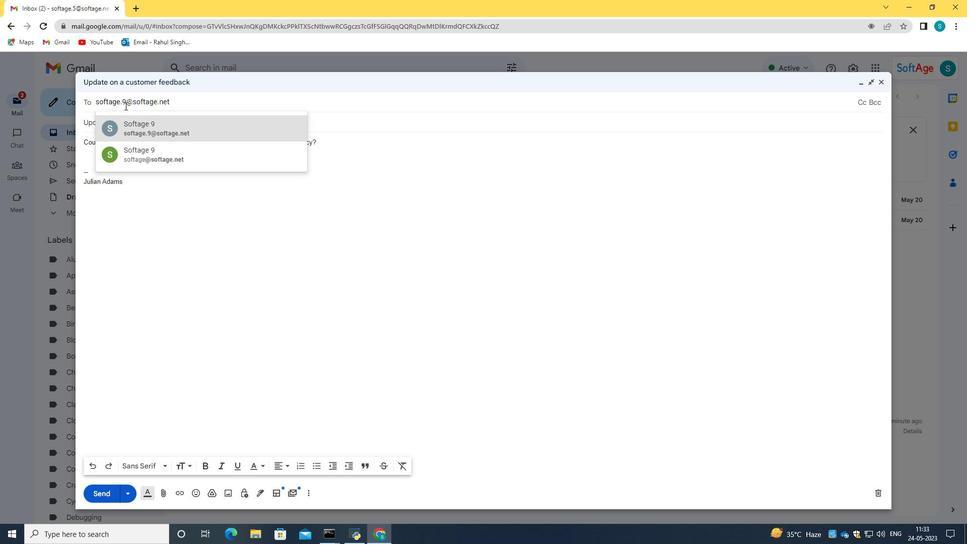 
Action: Mouse pressed left at (178, 131)
Screenshot: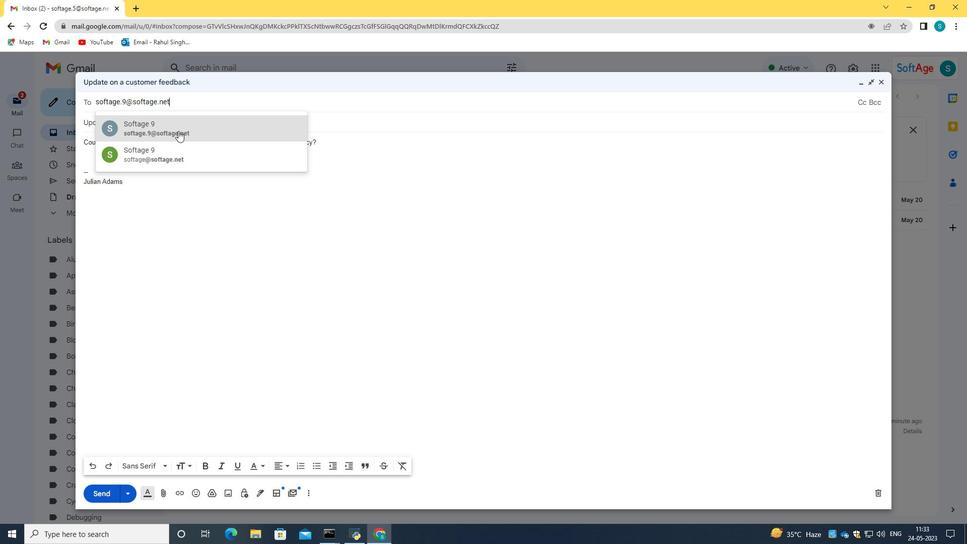 
Action: Mouse moved to (320, 153)
Screenshot: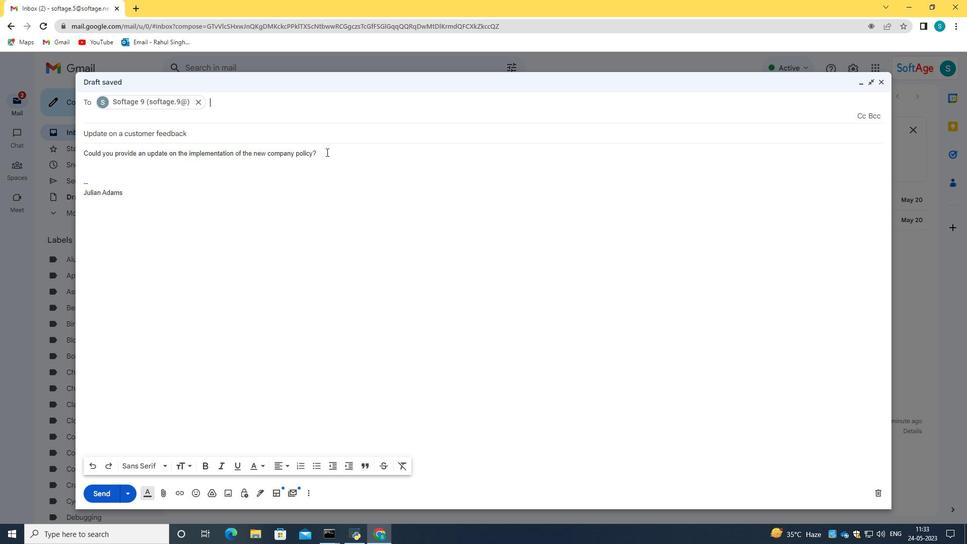 
Action: Mouse pressed left at (320, 153)
Screenshot: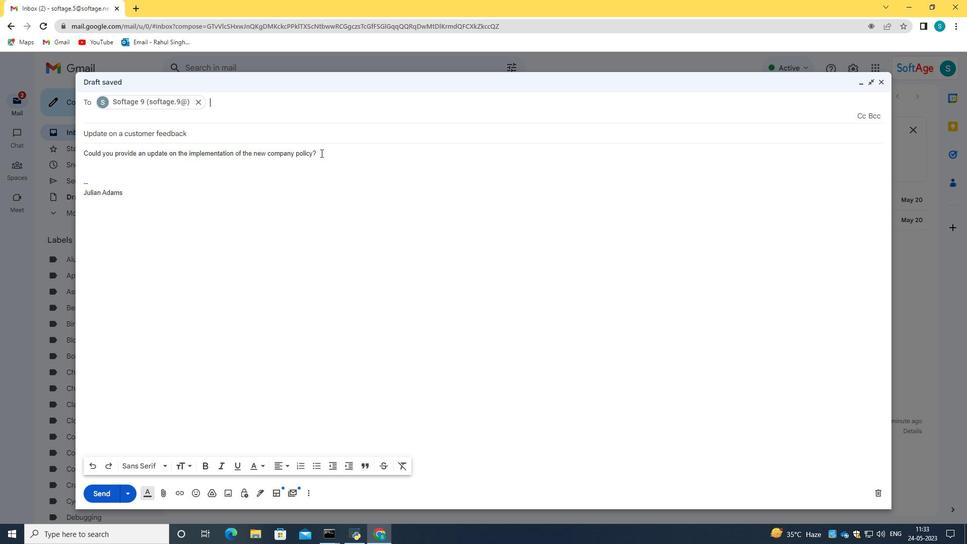
Action: Mouse moved to (320, 153)
Screenshot: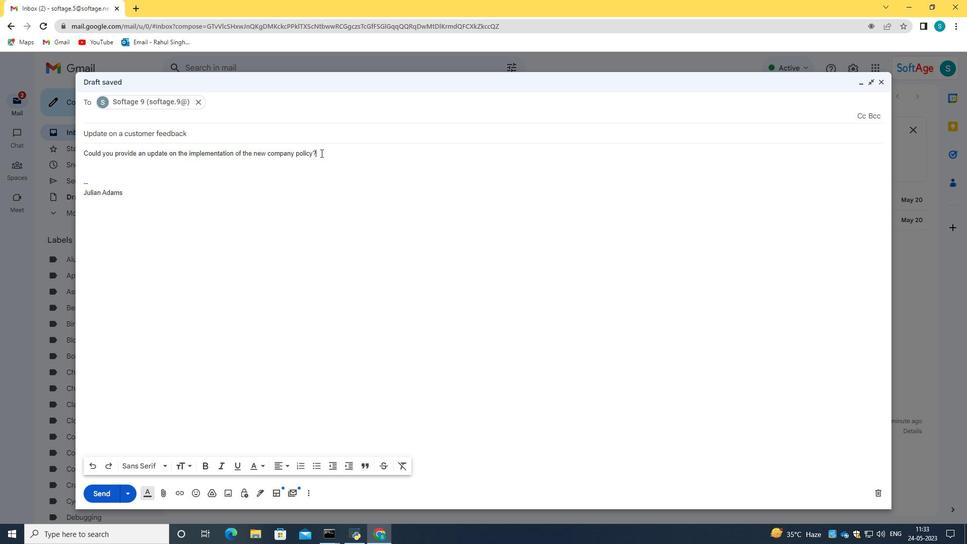
Action: Key pressed <Key.shift_r><Key.left><Key.shift_r><Key.shift_r><Key.shift_r><Key.shift_r><Key.shift_r><Key.shift_r><Key.shift_r><Key.shift_r><Key.shift_r><Key.shift_r><Key.shift_r><Key.shift_r><Key.shift_r><Key.shift_r><Key.shift_r><Key.shift_r><Key.shift_r><Key.shift_r><Key.shift_r><Key.shift_r><Key.shift_r><Key.shift_r><Key.shift_r><Key.shift_r><Key.shift_r><Key.shift_r><Key.shift_r><Key.shift_r><Key.shift_r><Key.shift_r><Key.left><Key.left><Key.left><Key.left><Key.left><Key.left><Key.left><Key.left><Key.left><Key.left><Key.left><Key.left><Key.left><Key.left><Key.left><Key.left><Key.left><Key.left><Key.left><Key.left><Key.left><Key.left><Key.left><Key.left><Key.left><Key.left><Key.left><Key.left><Key.left><Key.left><Key.left><Key.left><Key.left><Key.left><Key.left><Key.left><Key.left><Key.left><Key.left><Key.left><Key.left><Key.left><Key.left><Key.left><Key.left><Key.left><Key.left><Key.left><Key.left><Key.left><Key.left><Key.left><Key.left><Key.left><Key.left><Key.left><Key.left><Key.left><Key.left><Key.left><Key.left><Key.left><Key.left><Key.left><Key.left><Key.left><Key.left><Key.left><Key.left><Key.left><Key.left><Key.left><Key.left><Key.left><Key.left><Key.left><Key.left><Key.left><Key.left><Key.left><Key.left><Key.left><Key.left><Key.left><Key.left><Key.left><Key.left><Key.left><Key.left><Key.left><Key.left><Key.left><Key.left><Key.left><Key.left><Key.left><Key.left><Key.left><Key.left><Key.left><Key.left><Key.left><Key.left><Key.left><Key.left><Key.left>
Screenshot: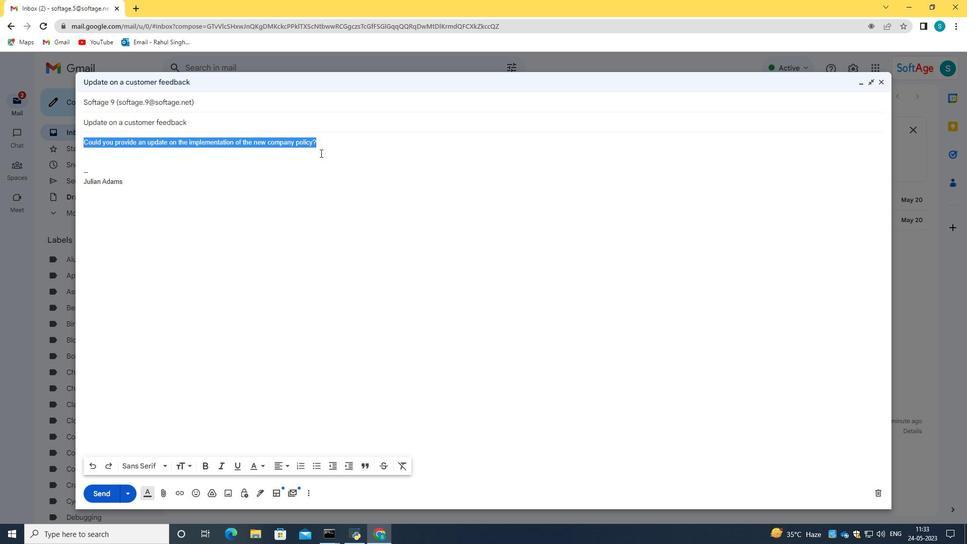 
Action: Mouse moved to (188, 466)
Screenshot: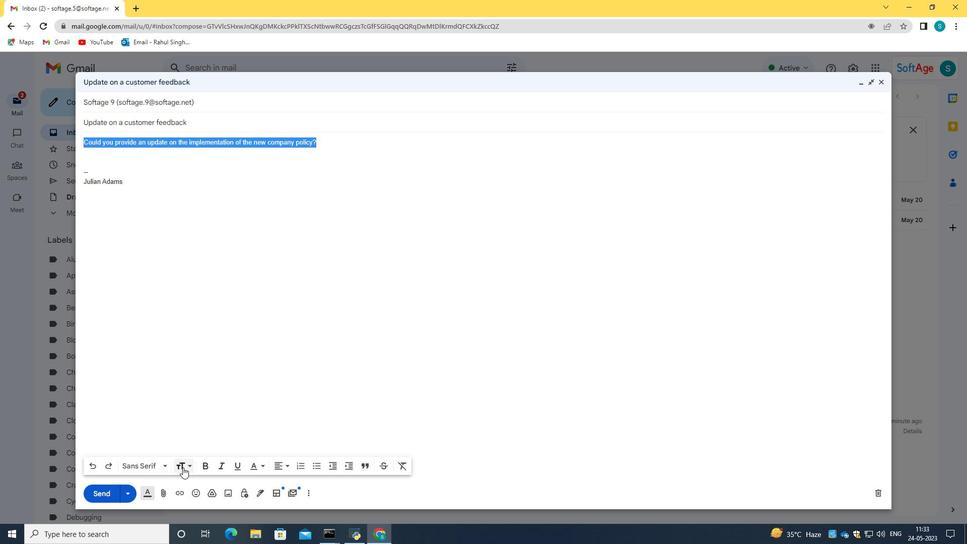 
Action: Mouse pressed left at (188, 466)
Screenshot: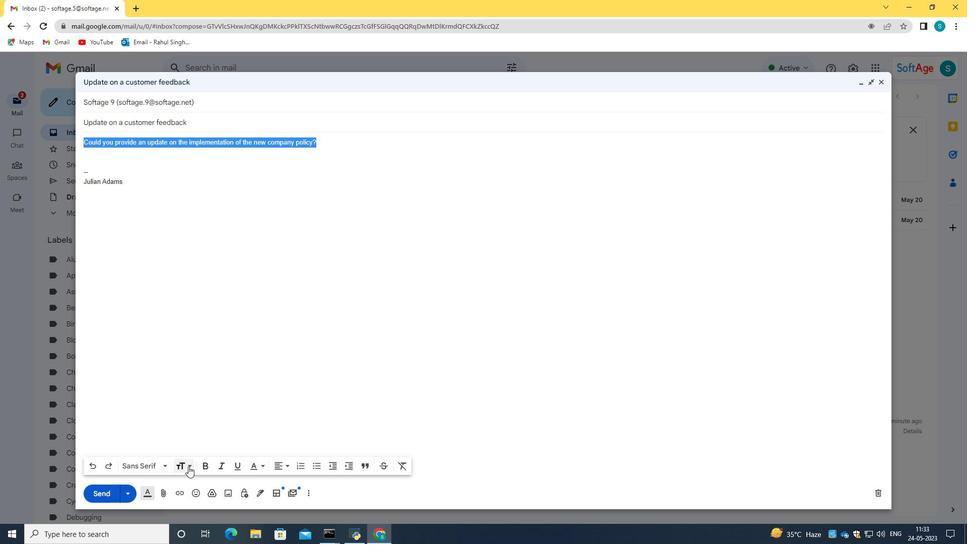 
Action: Mouse moved to (209, 430)
Screenshot: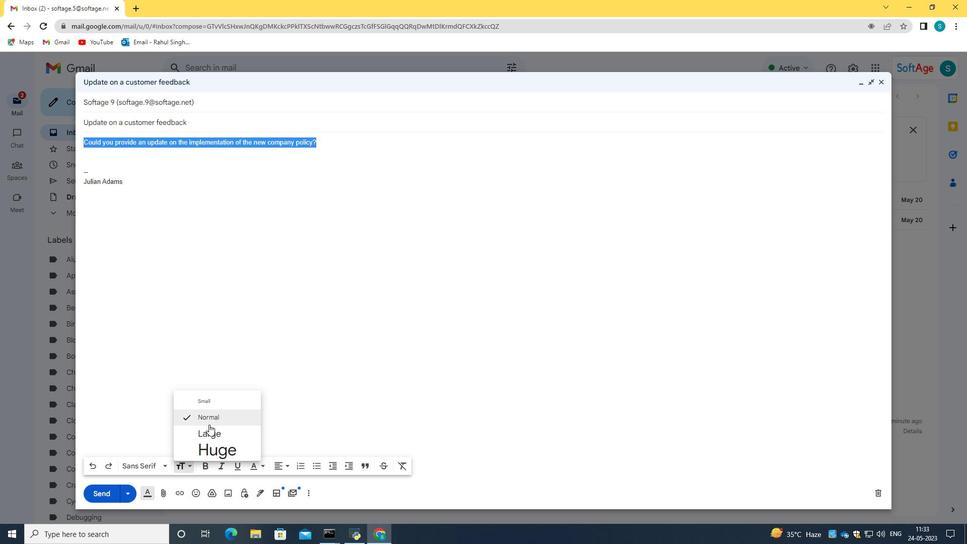 
Action: Mouse pressed left at (209, 430)
Screenshot: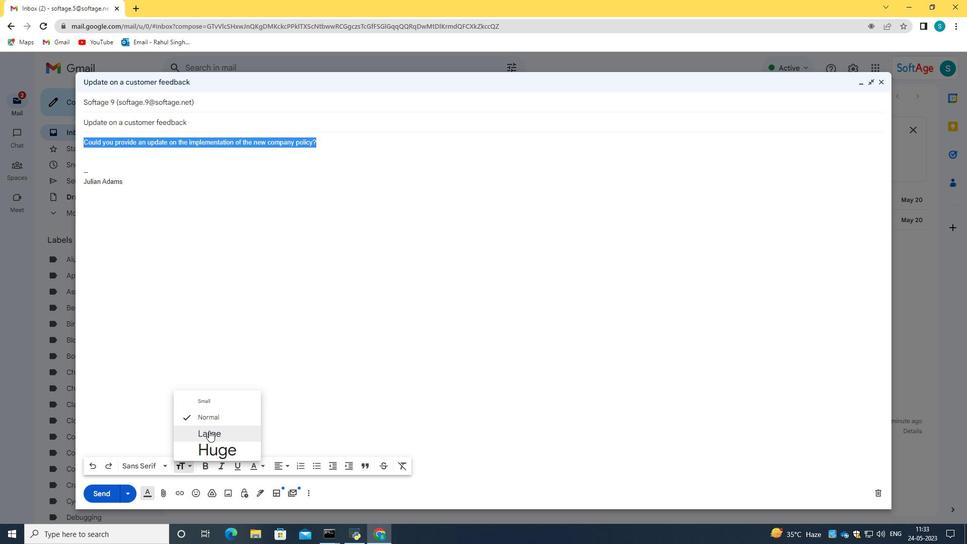 
Action: Mouse moved to (281, 469)
Screenshot: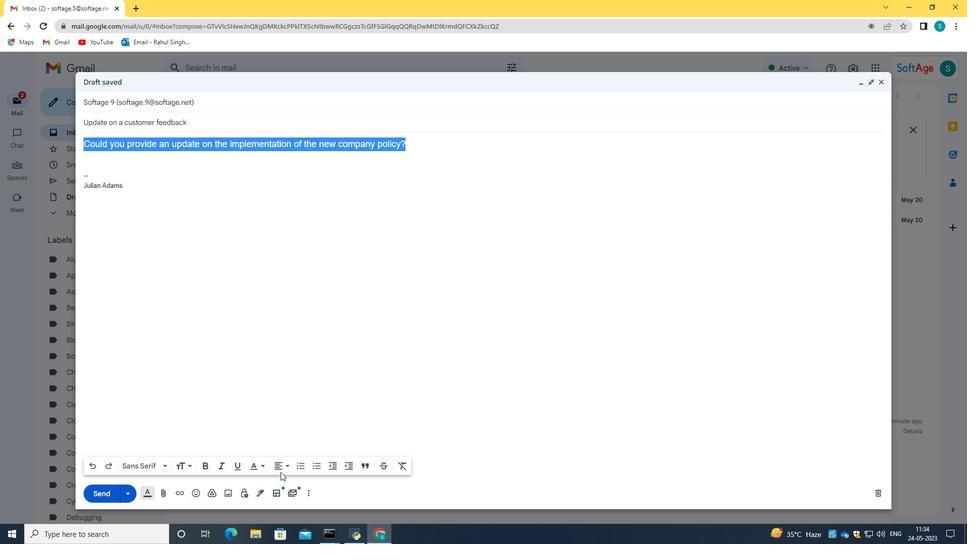 
Action: Mouse pressed left at (281, 469)
Screenshot: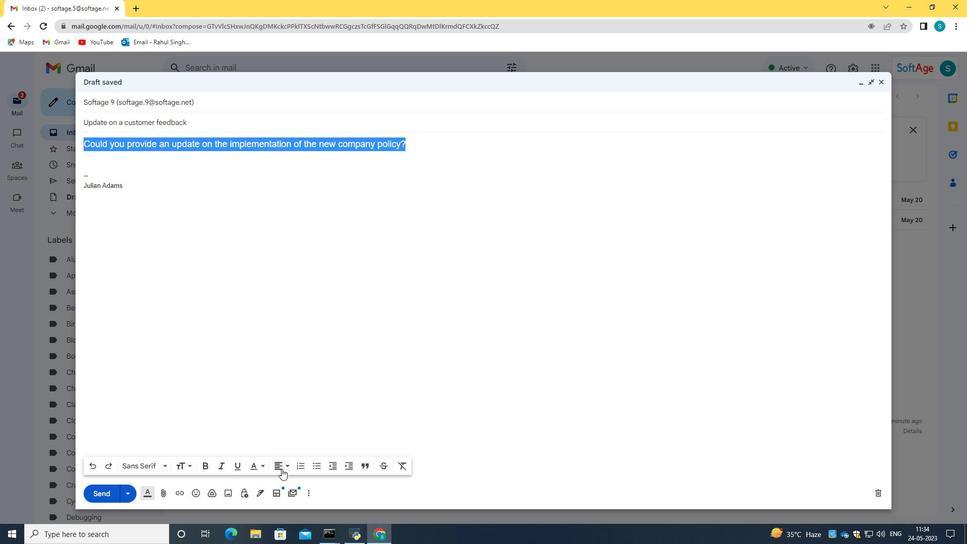 
Action: Mouse moved to (282, 435)
Screenshot: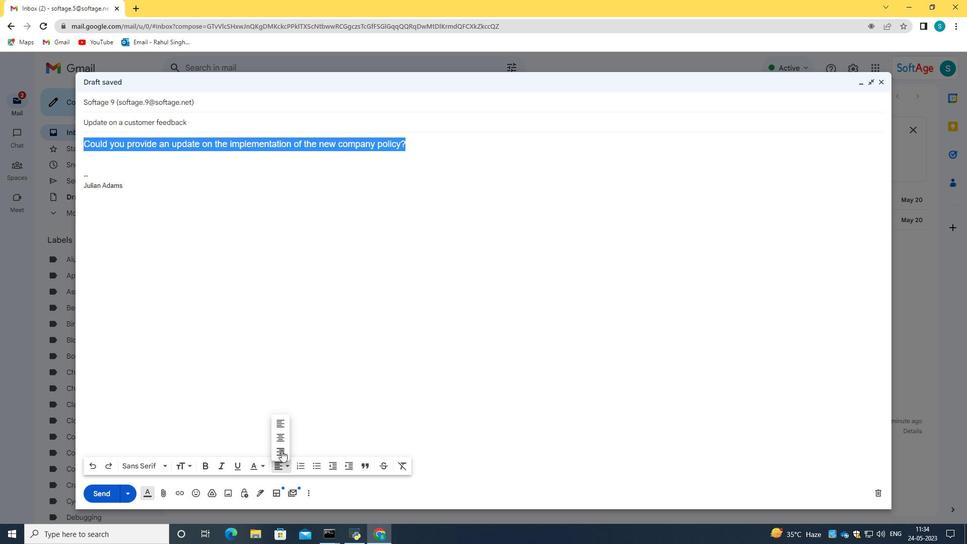 
Action: Mouse pressed left at (282, 435)
Screenshot: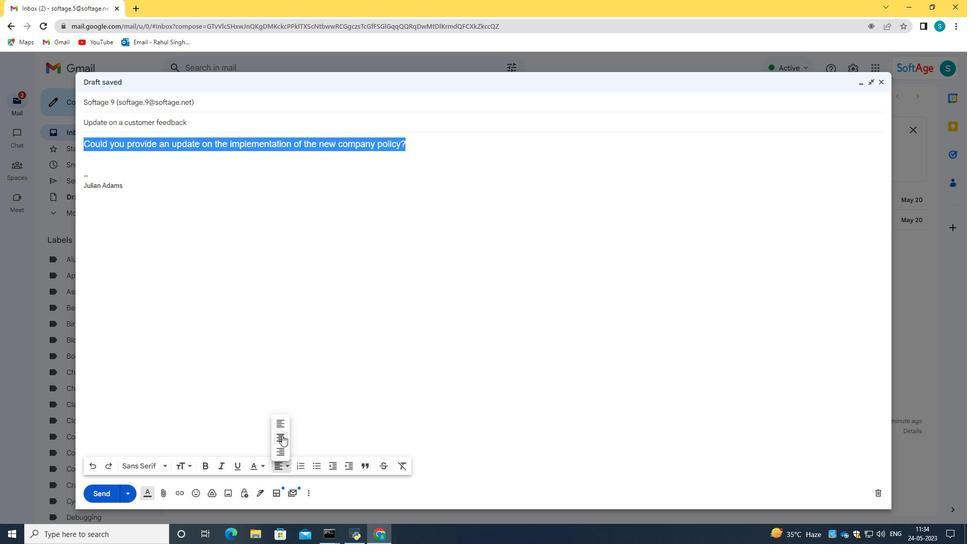 
Action: Mouse moved to (300, 320)
Screenshot: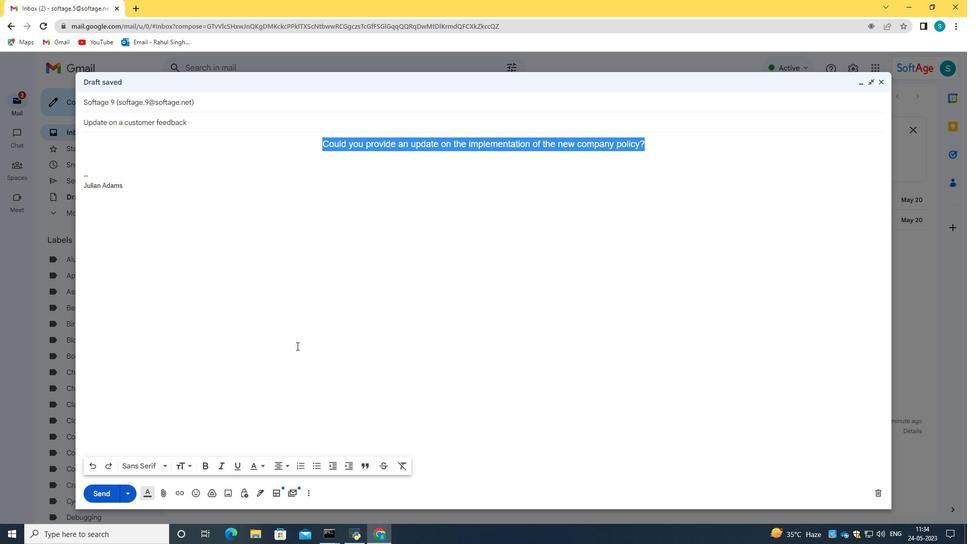 
Action: Mouse pressed left at (300, 320)
Screenshot: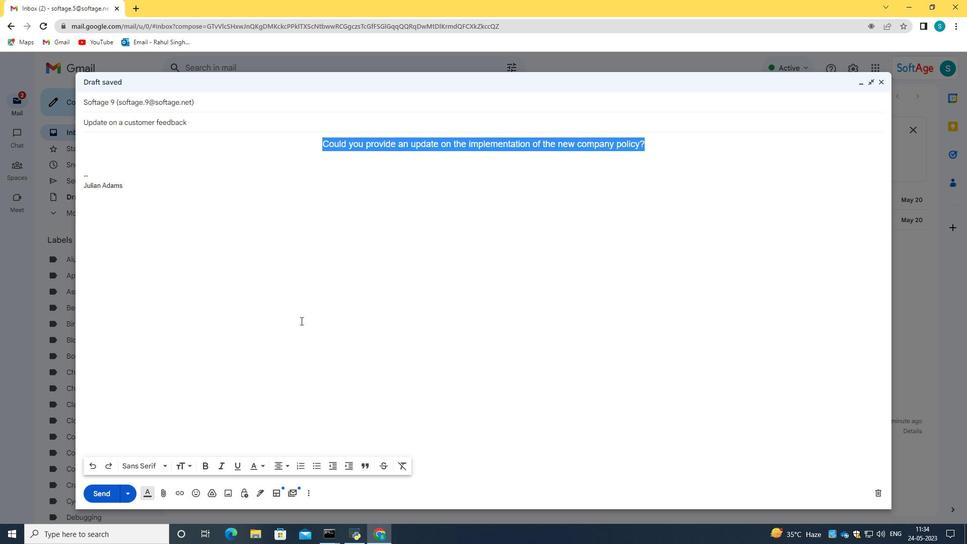 
Action: Mouse moved to (105, 490)
Screenshot: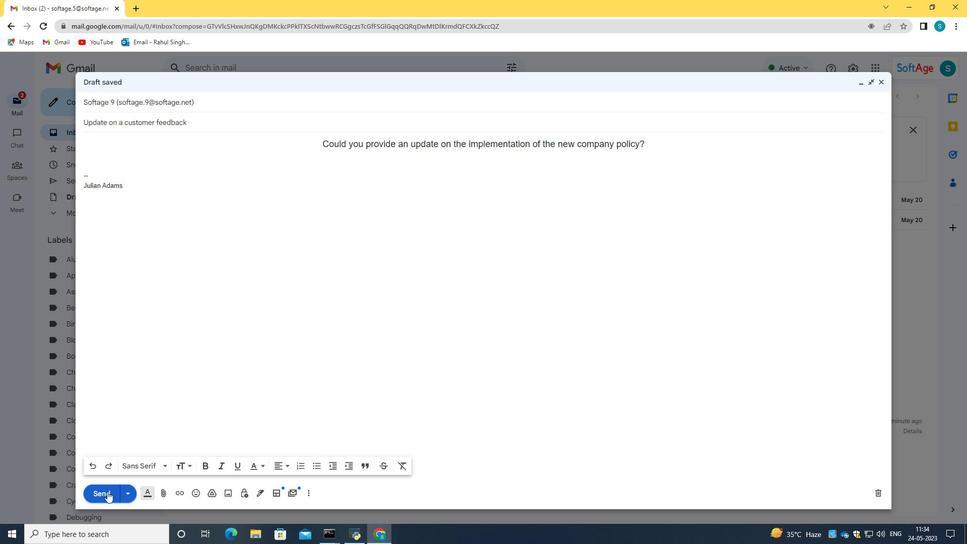 
Action: Mouse pressed left at (105, 490)
Screenshot: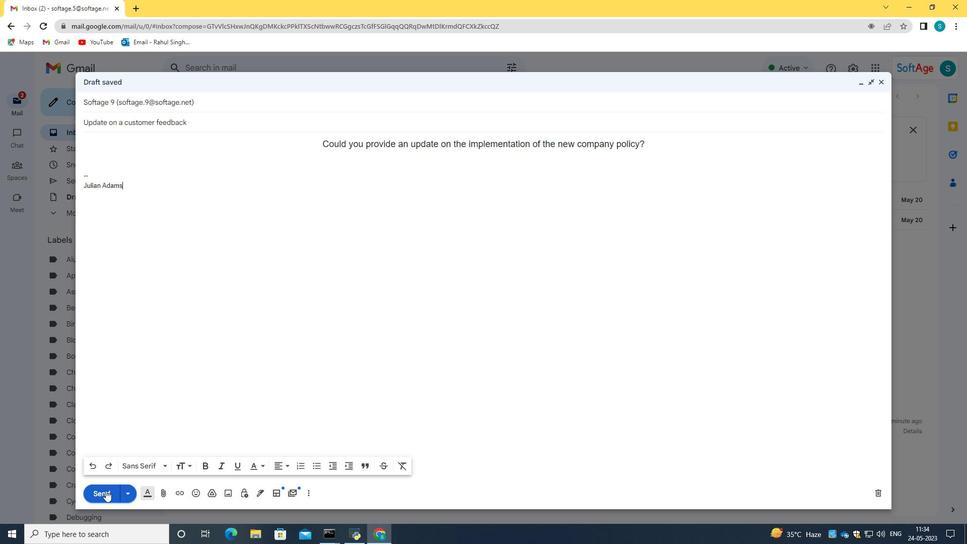 
Action: Mouse moved to (88, 182)
Screenshot: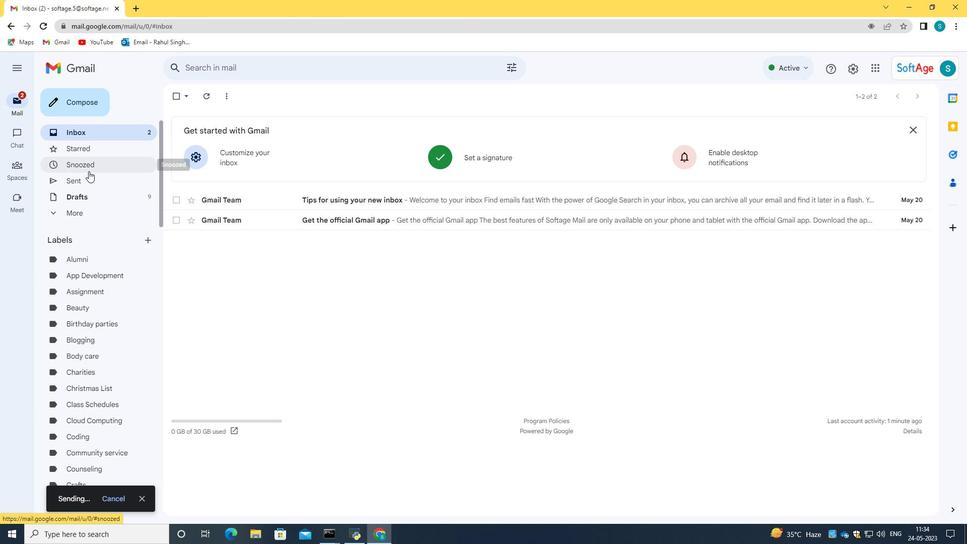 
Action: Mouse pressed left at (88, 182)
Screenshot: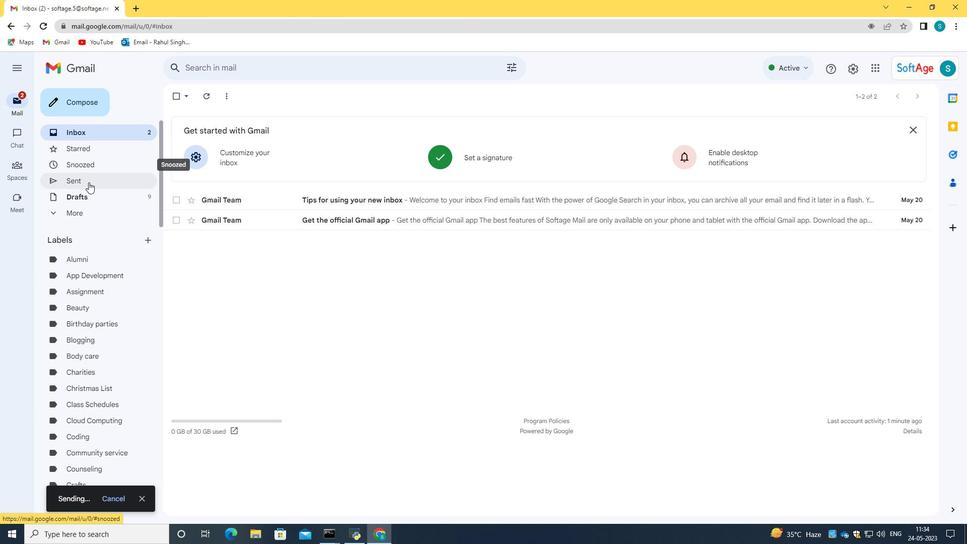 
Action: Mouse moved to (168, 147)
Screenshot: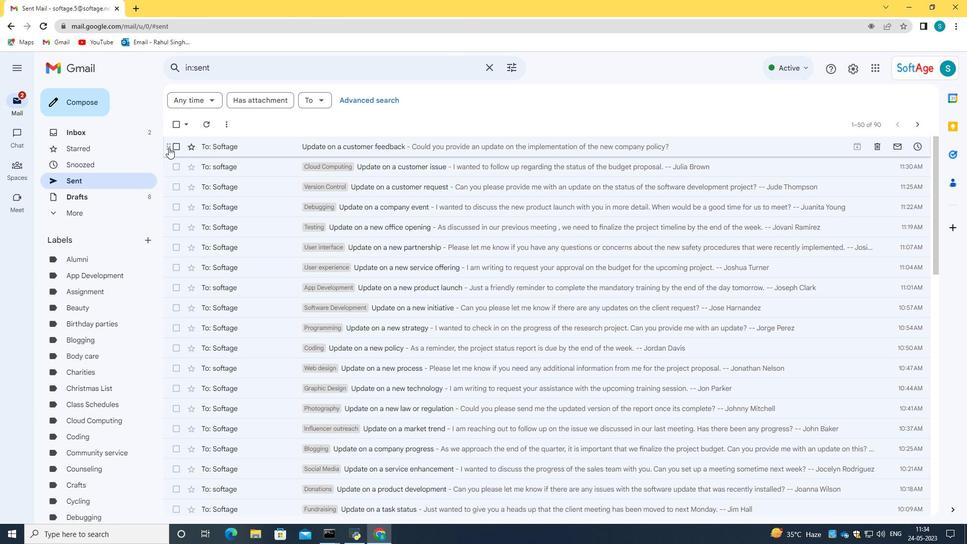 
Action: Mouse pressed left at (168, 147)
Screenshot: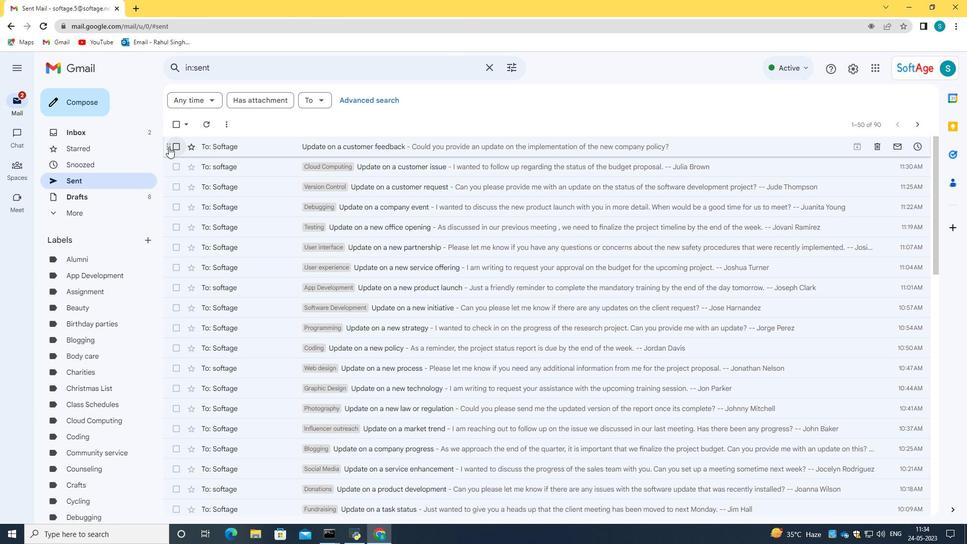 
Action: Mouse moved to (242, 143)
Screenshot: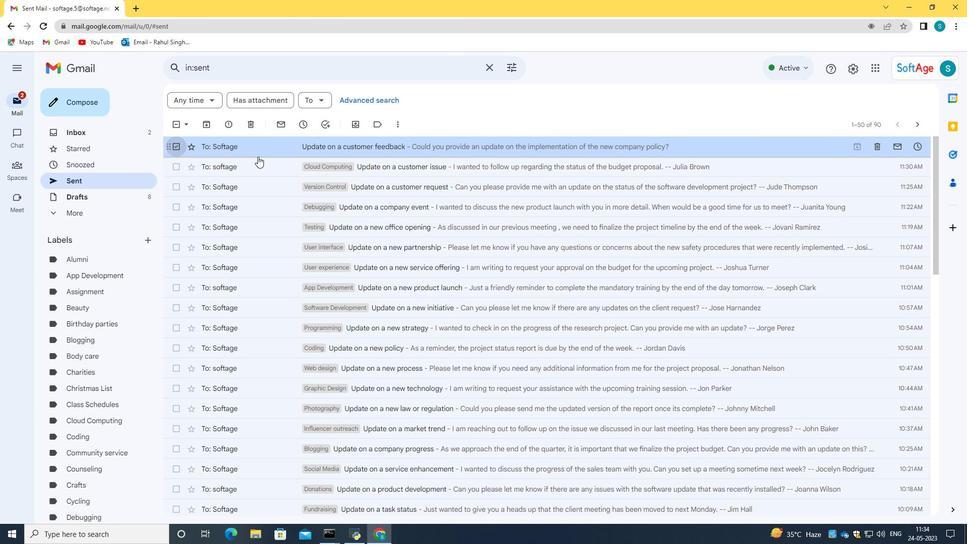
Action: Mouse pressed right at (242, 143)
Screenshot: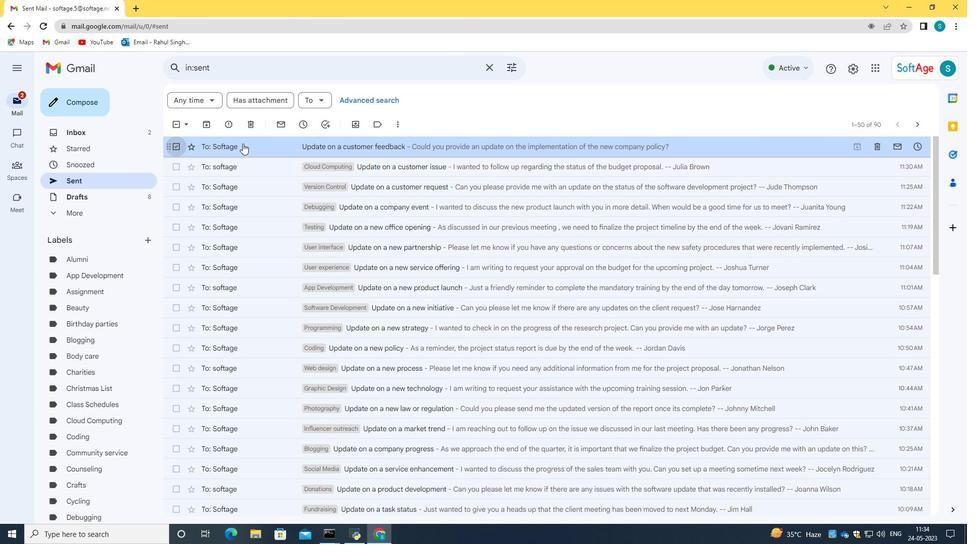 
Action: Mouse moved to (402, 295)
Screenshot: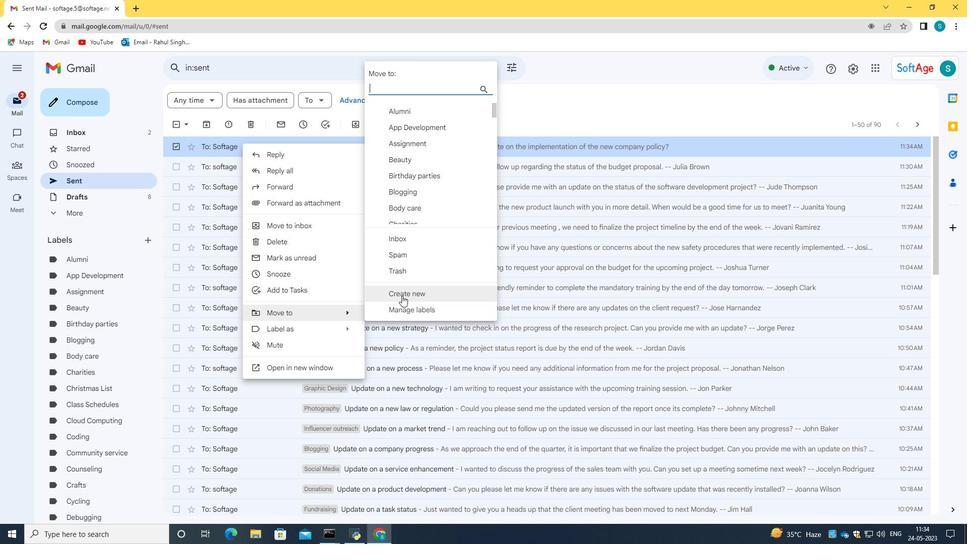 
Action: Mouse pressed left at (402, 295)
Screenshot: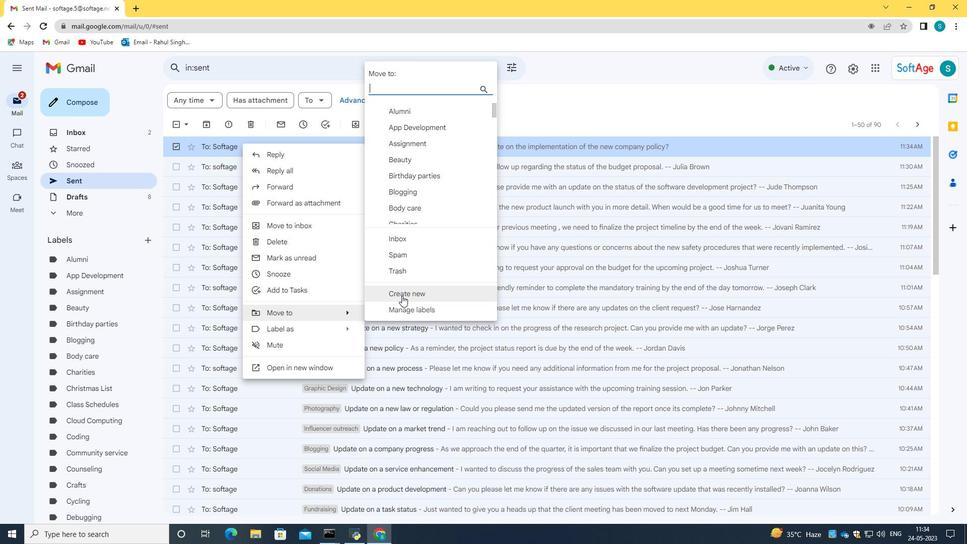 
Action: Mouse moved to (396, 276)
Screenshot: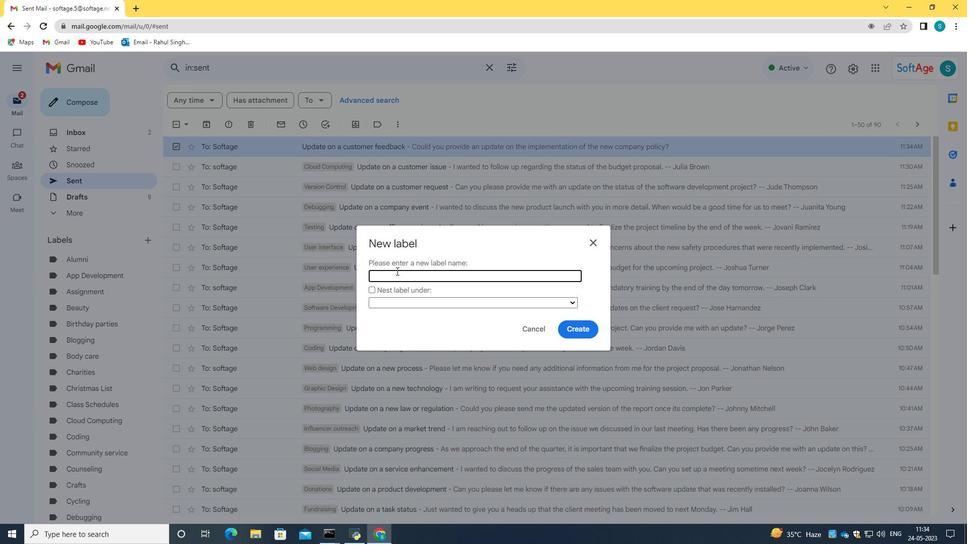 
Action: Key pressed <Key.caps_lock>A<Key.caps_lock>rtificial<Key.space><Key.caps_lock>I<Key.caps_lock>ntelligence
Screenshot: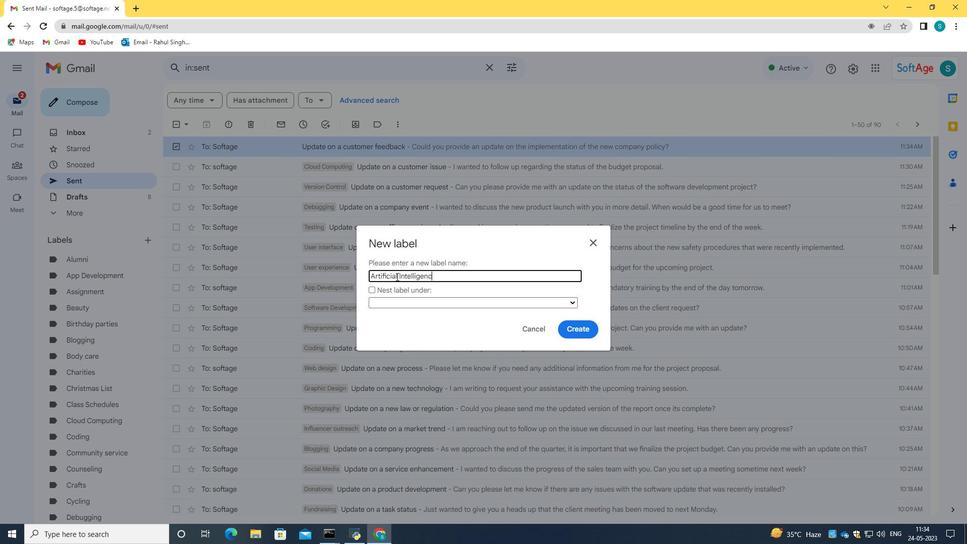 
Action: Mouse moved to (578, 324)
Screenshot: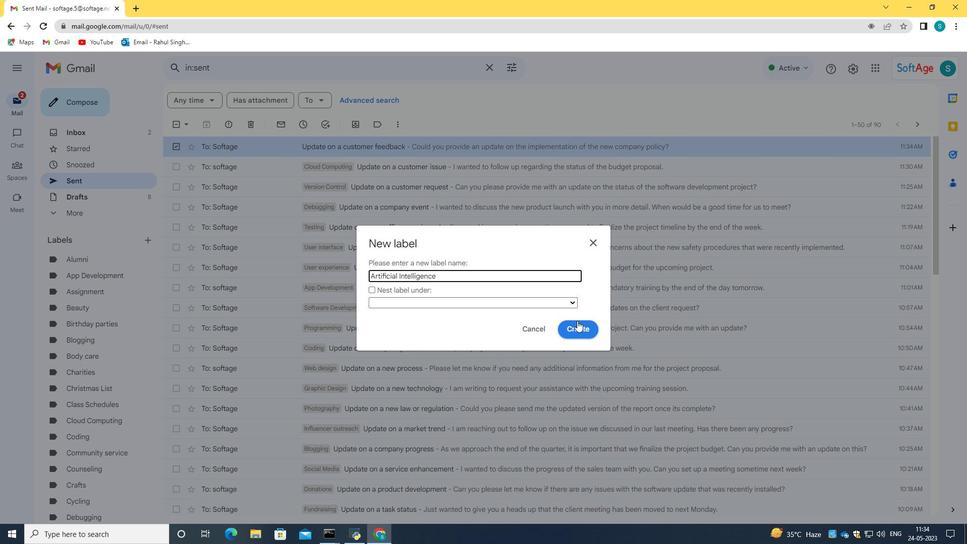 
Action: Mouse pressed left at (578, 324)
Screenshot: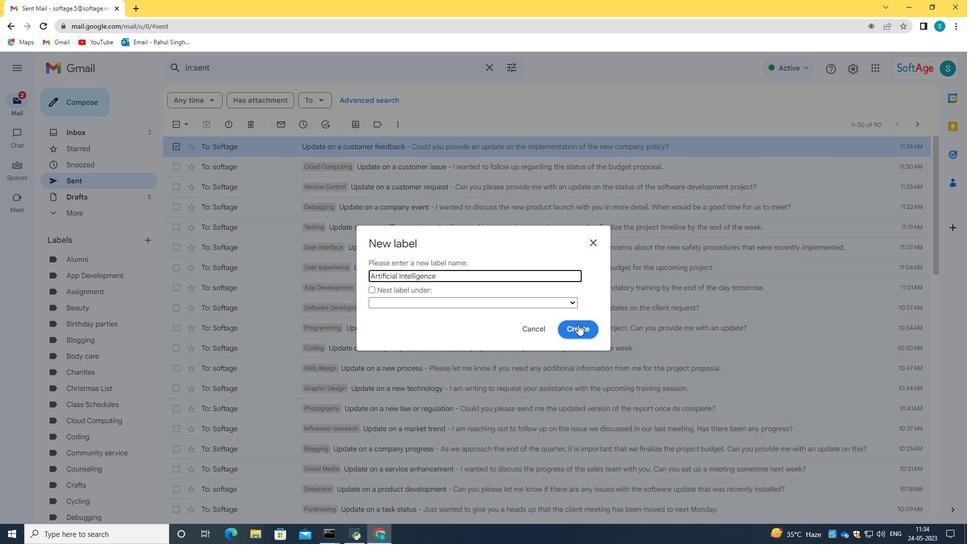 
Action: Mouse moved to (400, 163)
Screenshot: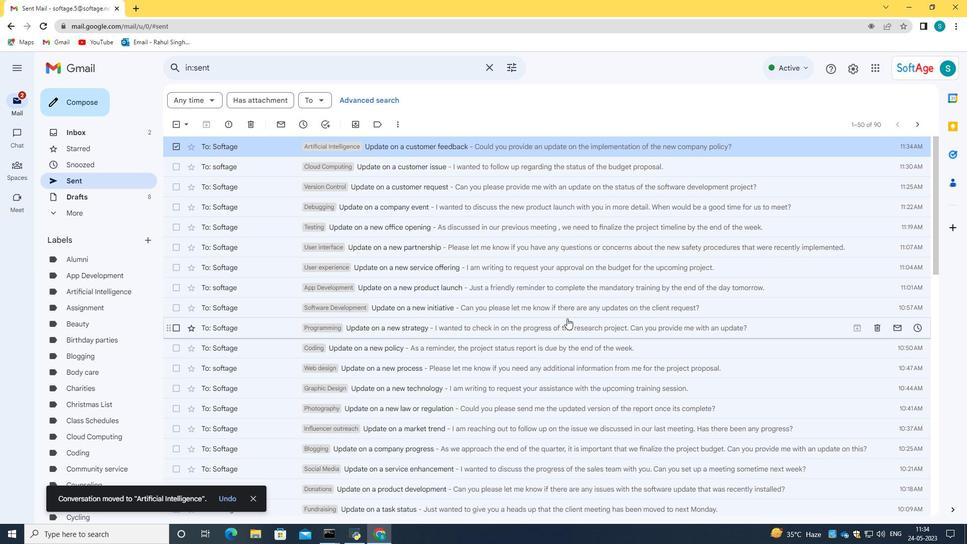 
